 Task: Find connections with filter location Mangai with filter topic #Feminismwith filter profile language German with filter current company Lavazza Group with filter school ADITYA INSTITUTE OF TECHNOLOGY & MANAGEMENT, K.Kothuru, Tekkali - 532201, Srikakulam District, A.P(CC-A5) with filter industry Dance Companies with filter service category Writing with filter keywords title Cab Driver
Action: Mouse moved to (517, 90)
Screenshot: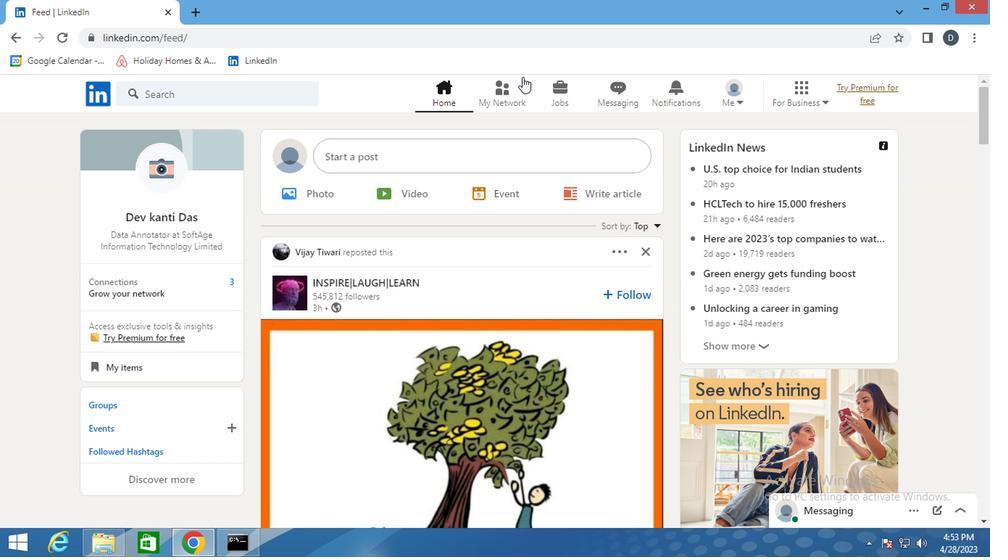 
Action: Mouse pressed left at (517, 90)
Screenshot: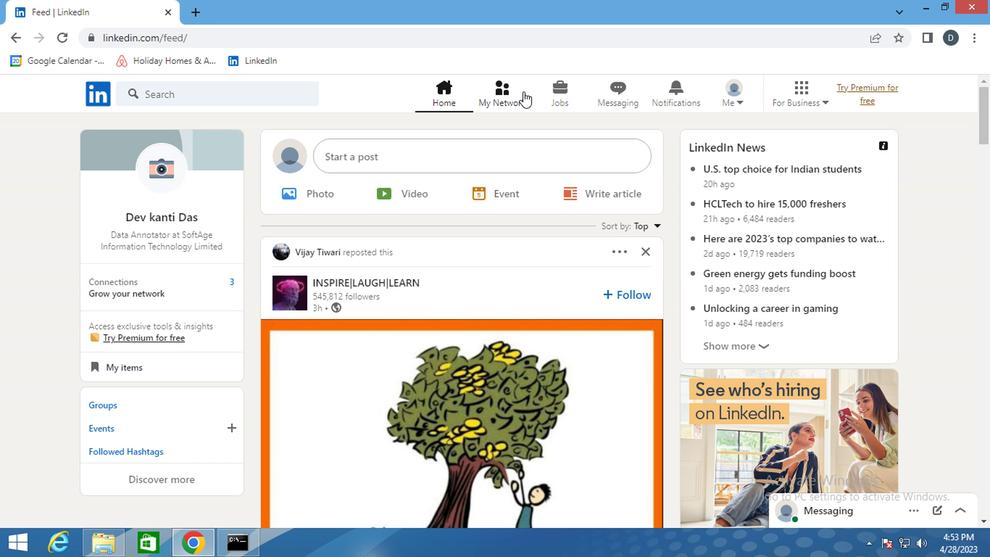 
Action: Mouse moved to (275, 175)
Screenshot: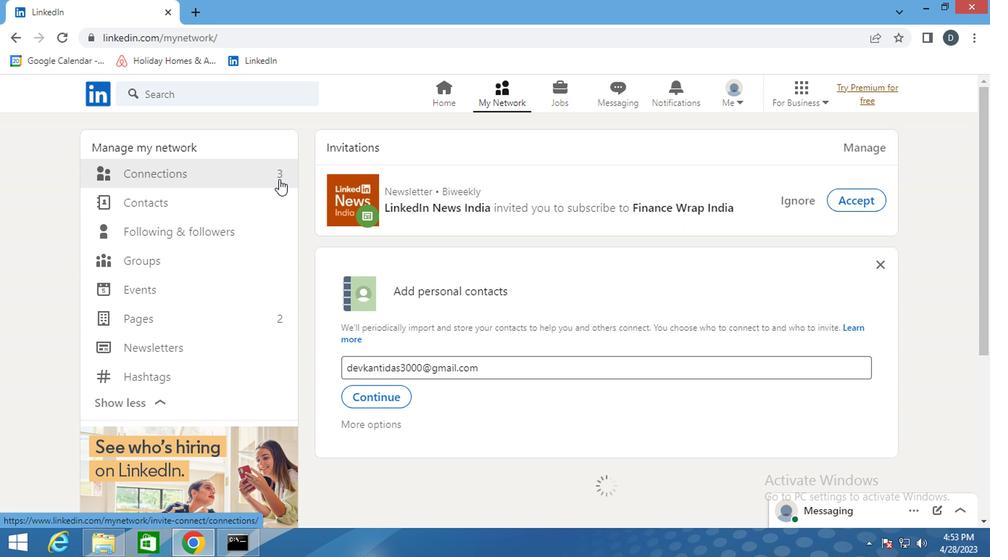 
Action: Mouse pressed left at (275, 175)
Screenshot: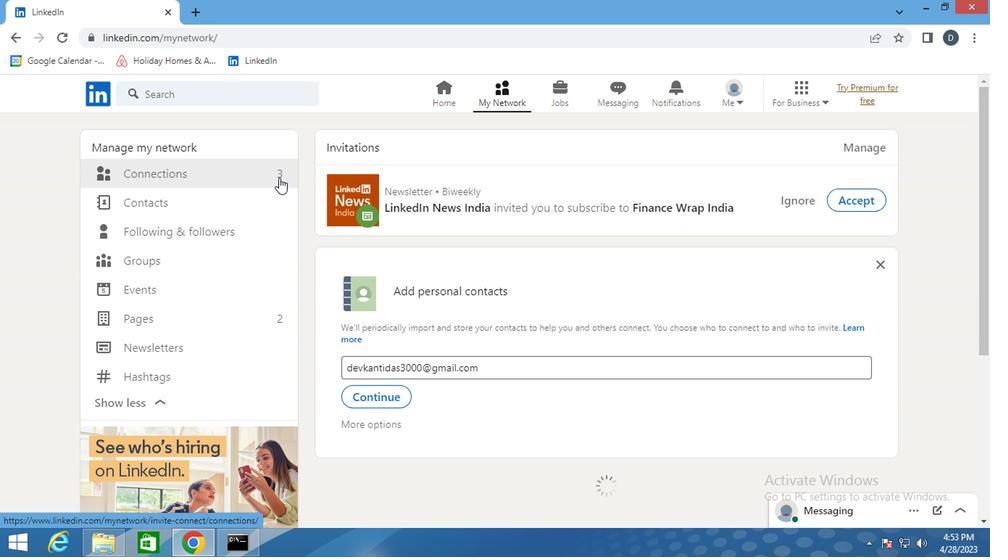 
Action: Mouse moved to (150, 165)
Screenshot: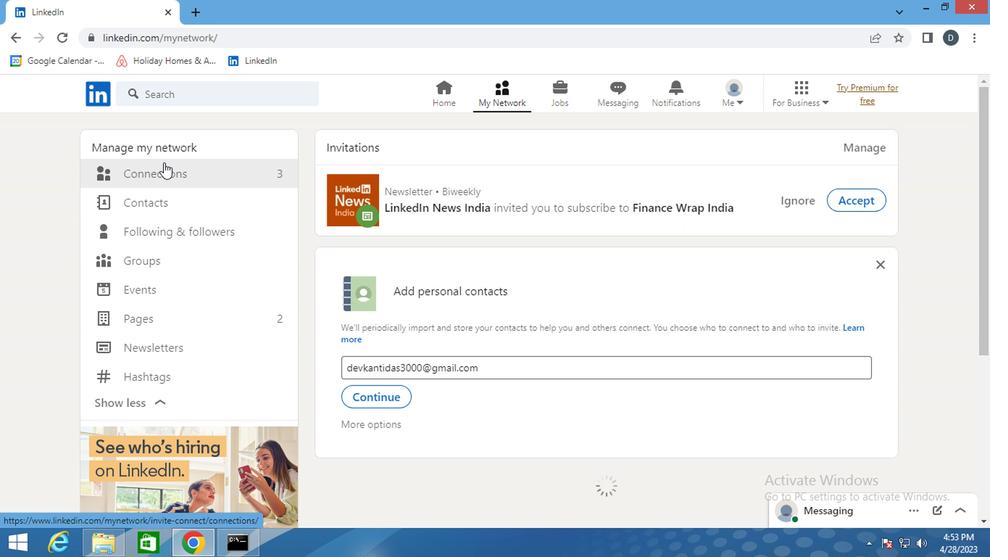 
Action: Mouse pressed left at (150, 165)
Screenshot: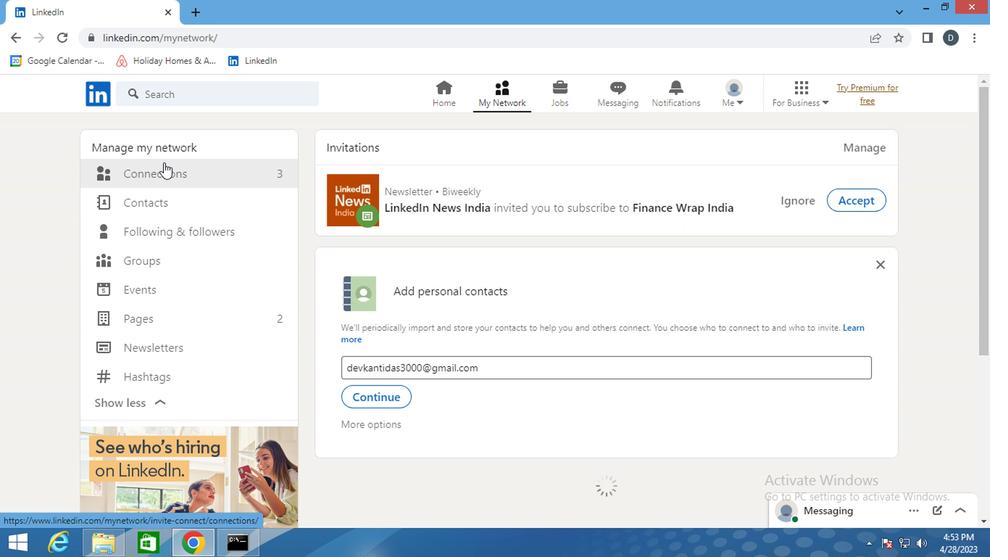 
Action: Mouse moved to (621, 177)
Screenshot: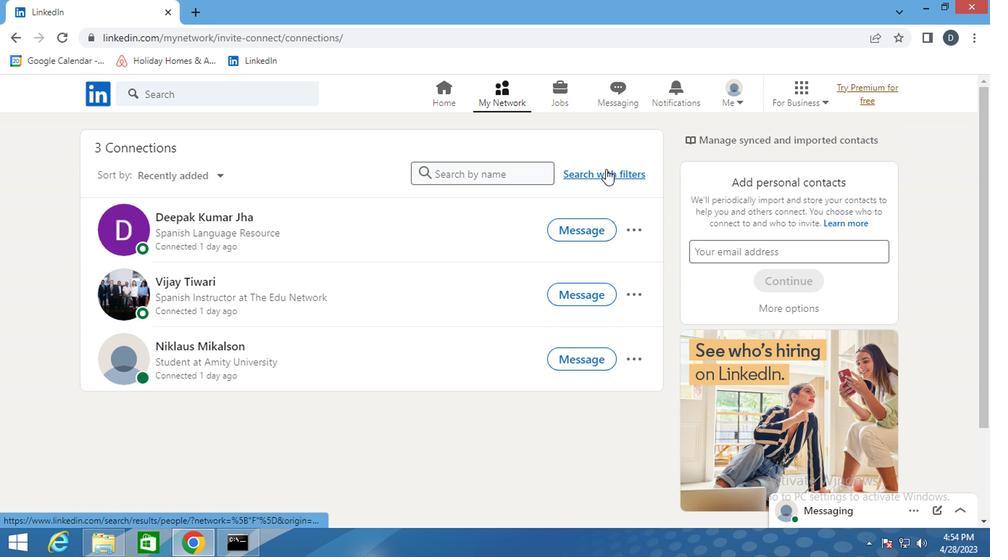 
Action: Mouse pressed left at (621, 177)
Screenshot: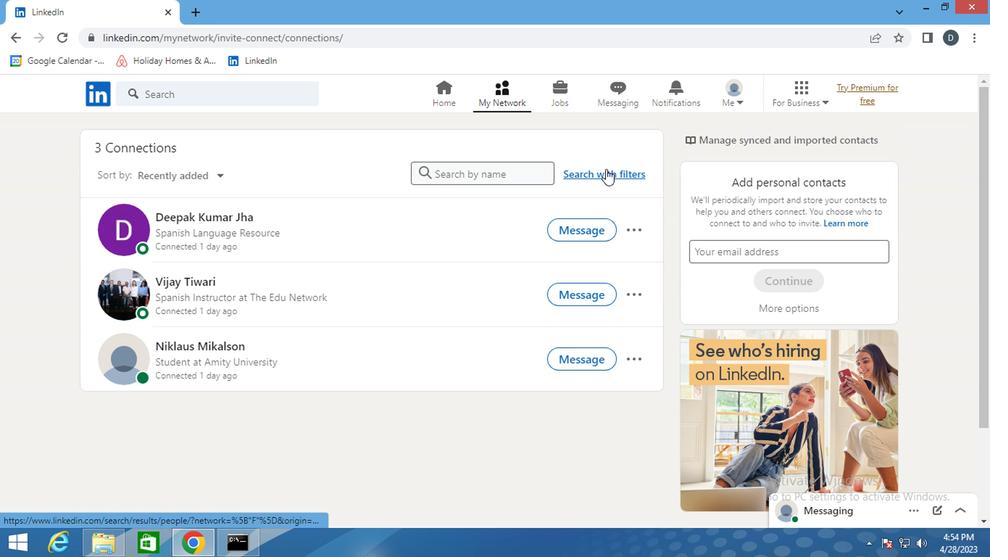
Action: Mouse moved to (537, 131)
Screenshot: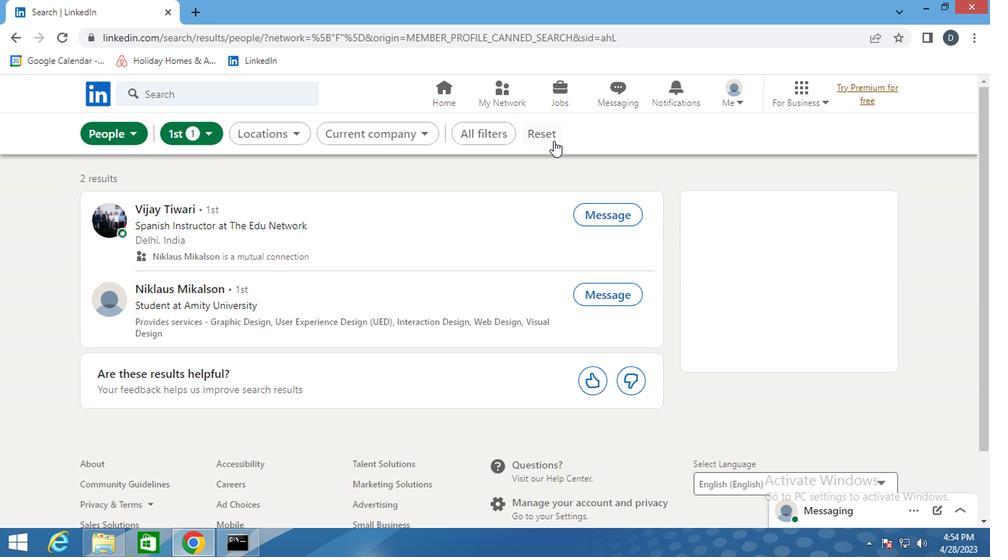 
Action: Mouse pressed left at (537, 131)
Screenshot: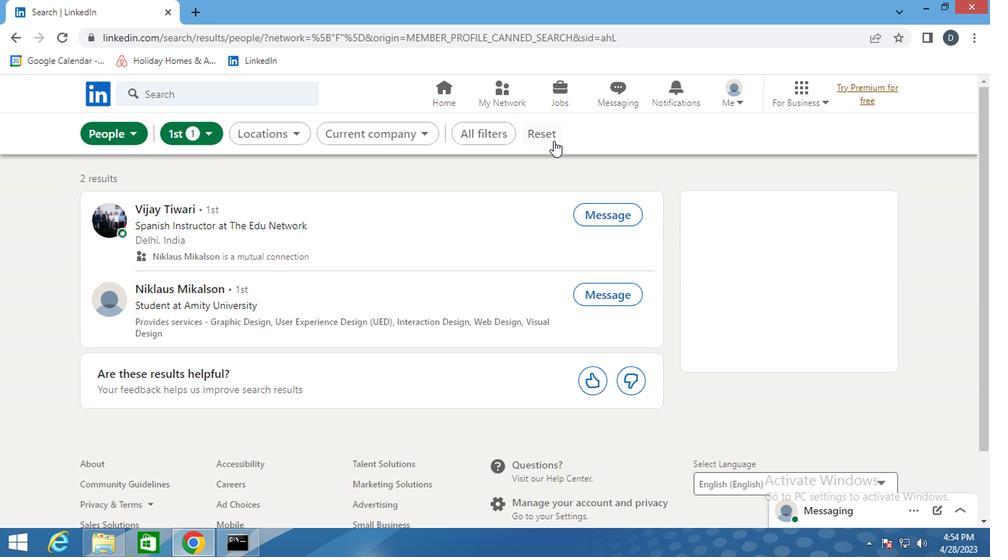 
Action: Mouse moved to (524, 122)
Screenshot: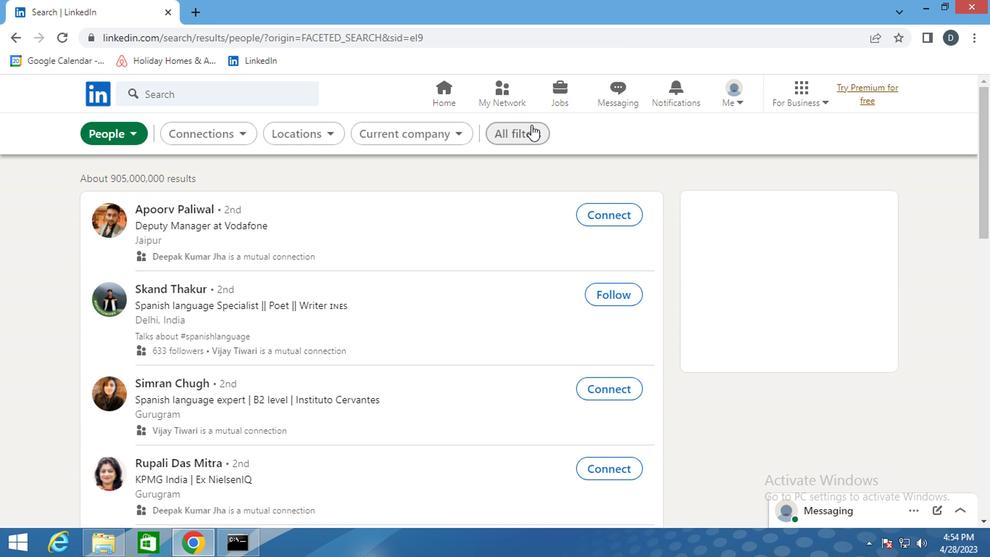 
Action: Mouse pressed left at (524, 122)
Screenshot: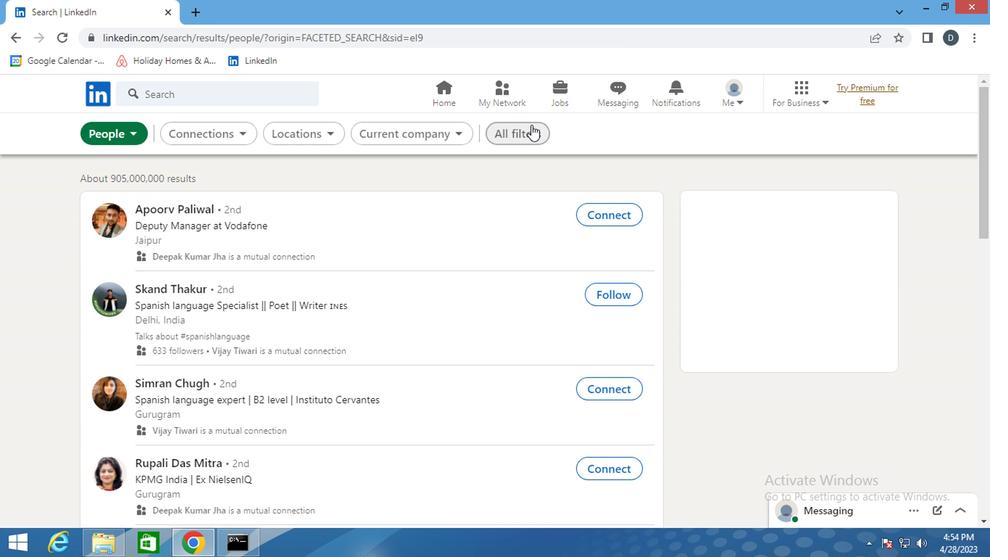 
Action: Mouse moved to (786, 308)
Screenshot: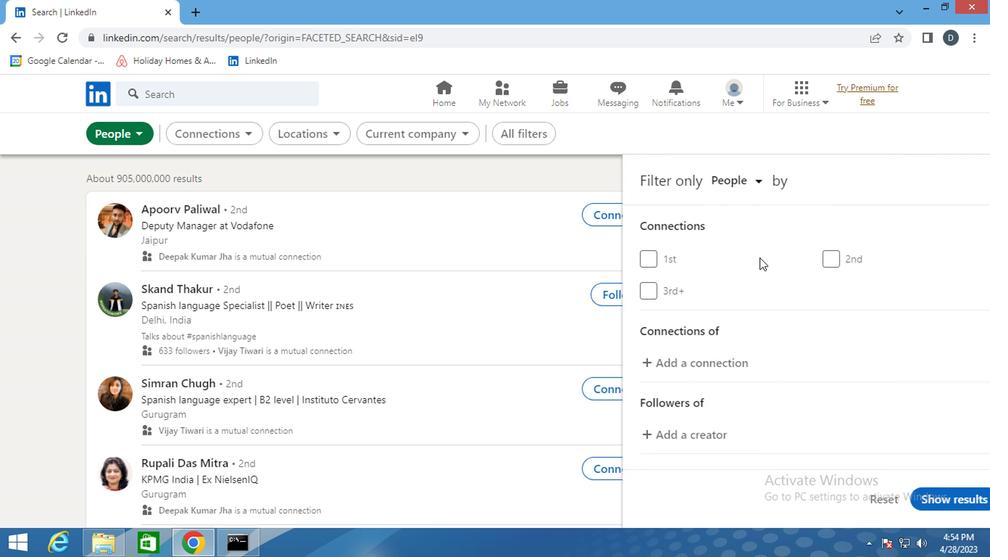 
Action: Mouse scrolled (786, 308) with delta (0, 0)
Screenshot: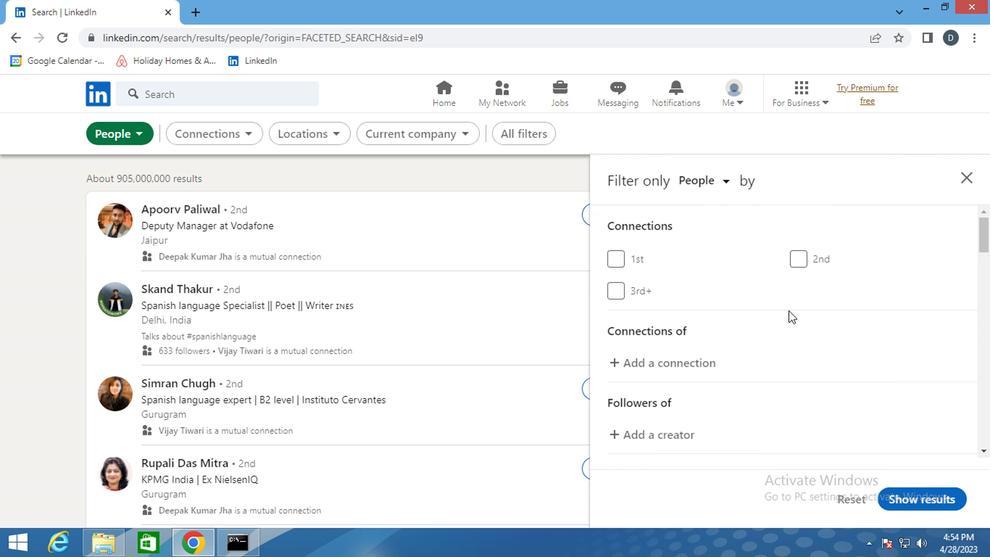 
Action: Mouse moved to (786, 308)
Screenshot: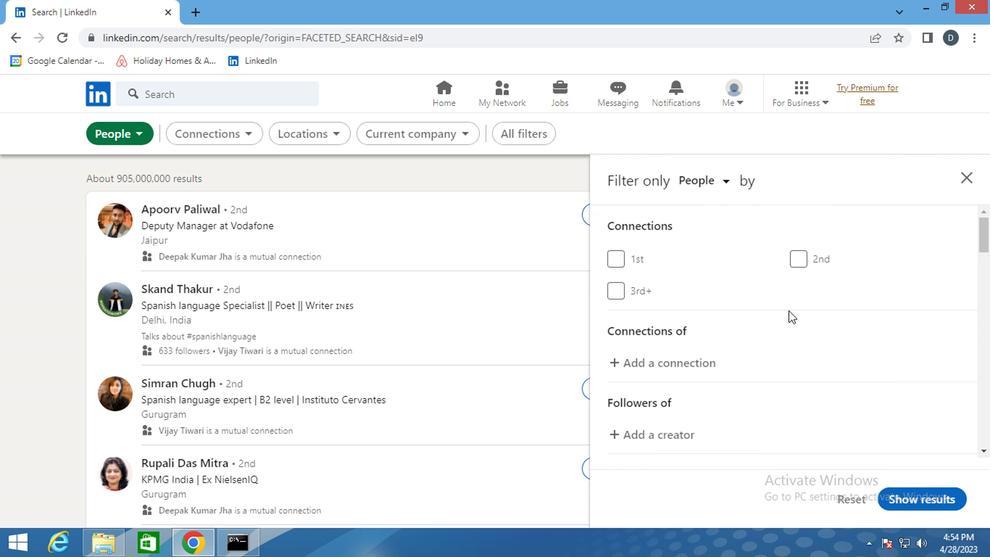 
Action: Mouse scrolled (786, 308) with delta (0, 0)
Screenshot: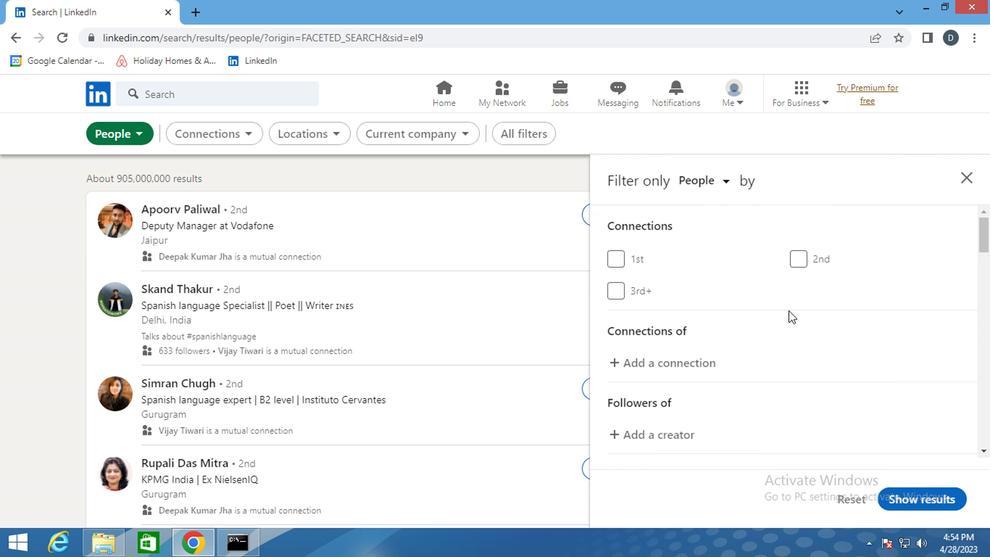 
Action: Mouse moved to (787, 308)
Screenshot: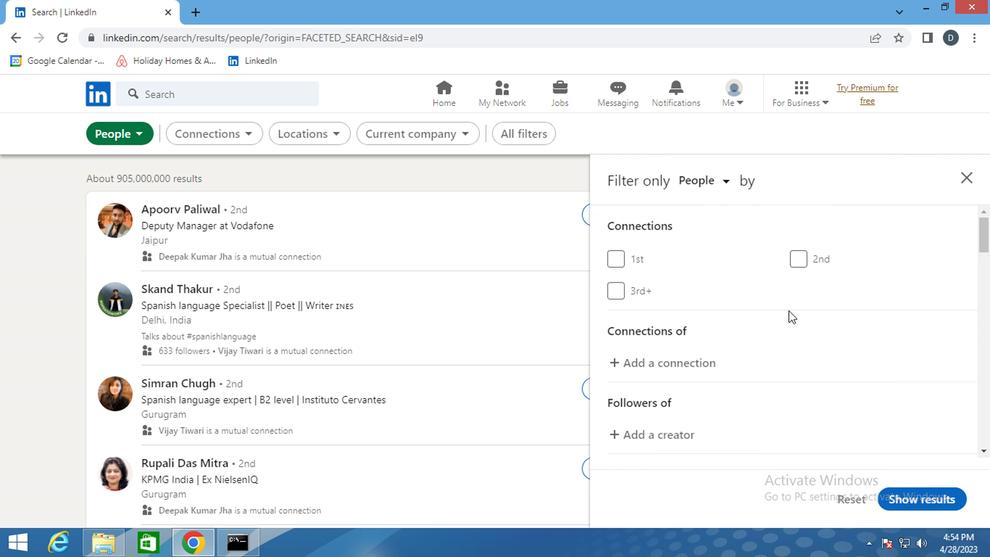 
Action: Mouse scrolled (787, 308) with delta (0, 0)
Screenshot: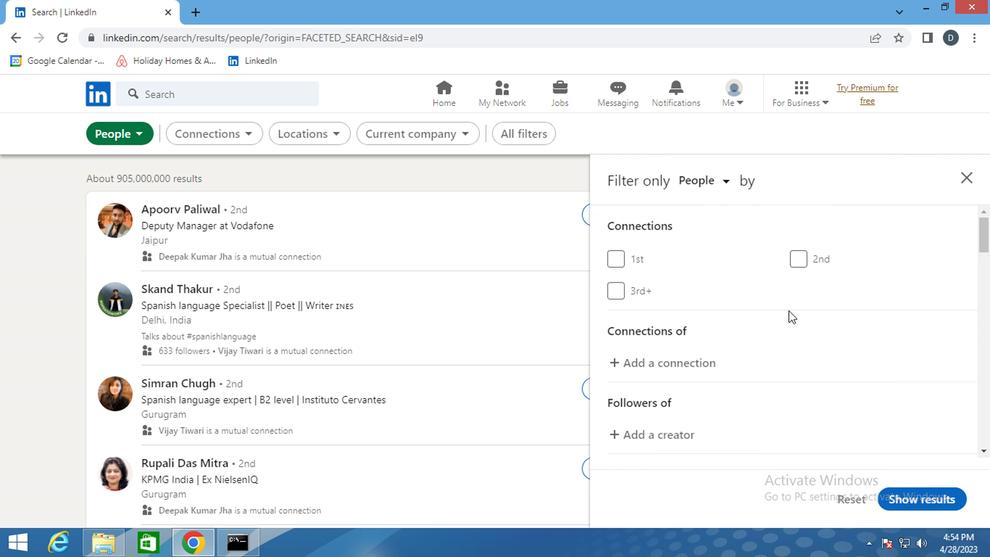 
Action: Mouse moved to (788, 309)
Screenshot: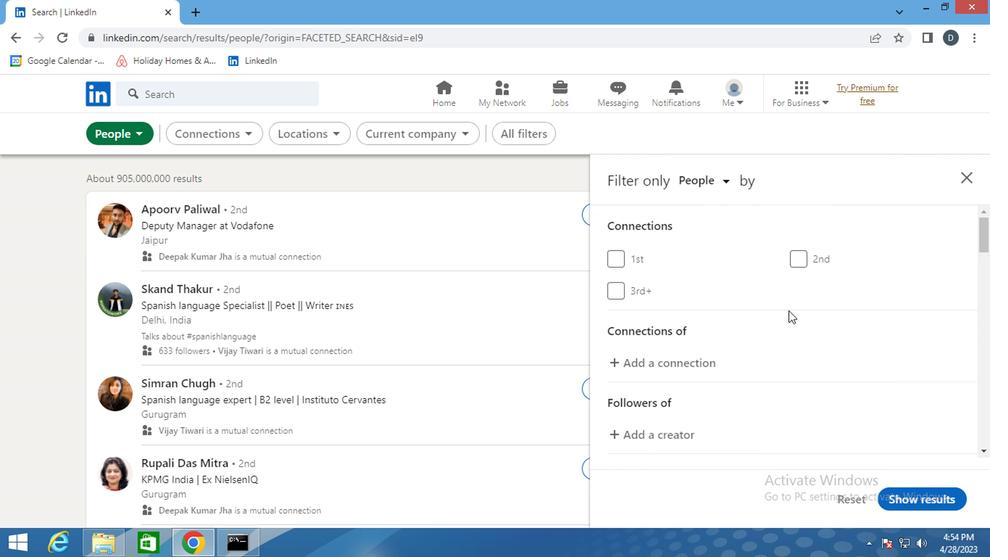 
Action: Mouse scrolled (788, 308) with delta (0, 0)
Screenshot: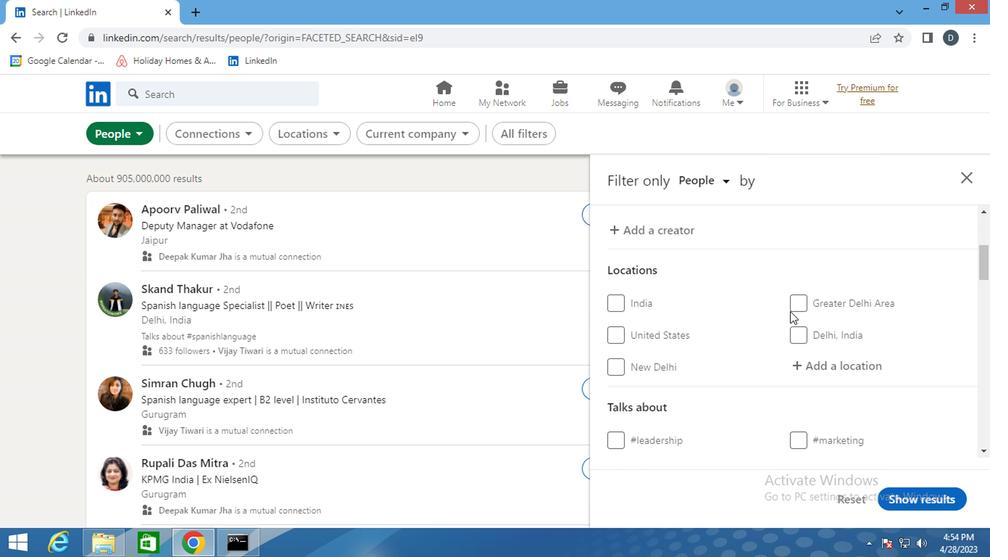 
Action: Mouse moved to (829, 289)
Screenshot: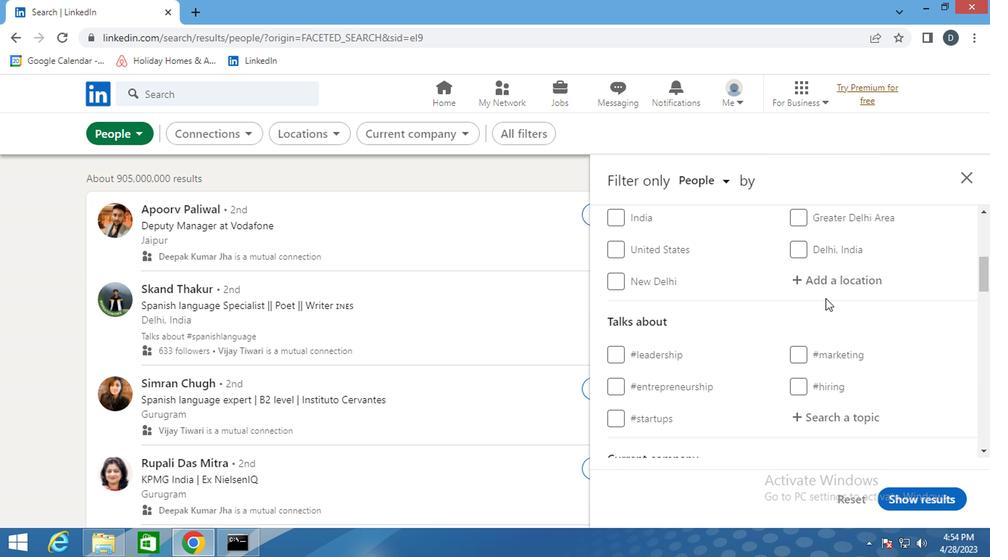 
Action: Mouse pressed left at (829, 289)
Screenshot: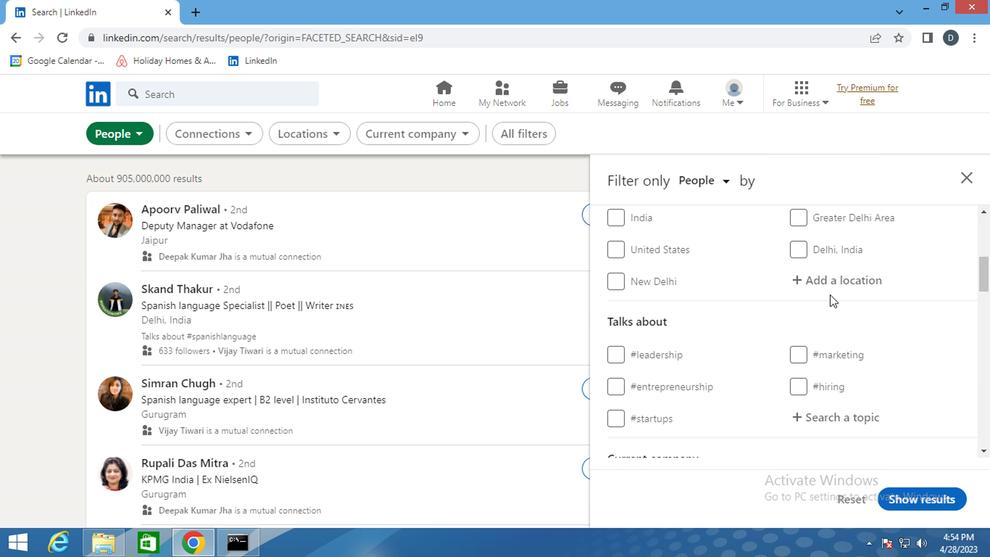 
Action: Mouse moved to (838, 283)
Screenshot: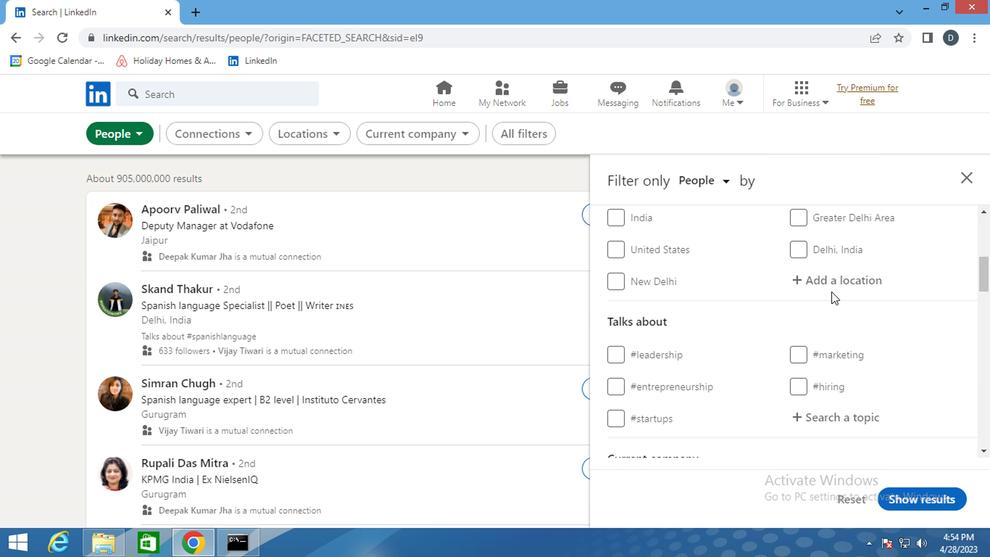 
Action: Mouse pressed left at (838, 283)
Screenshot: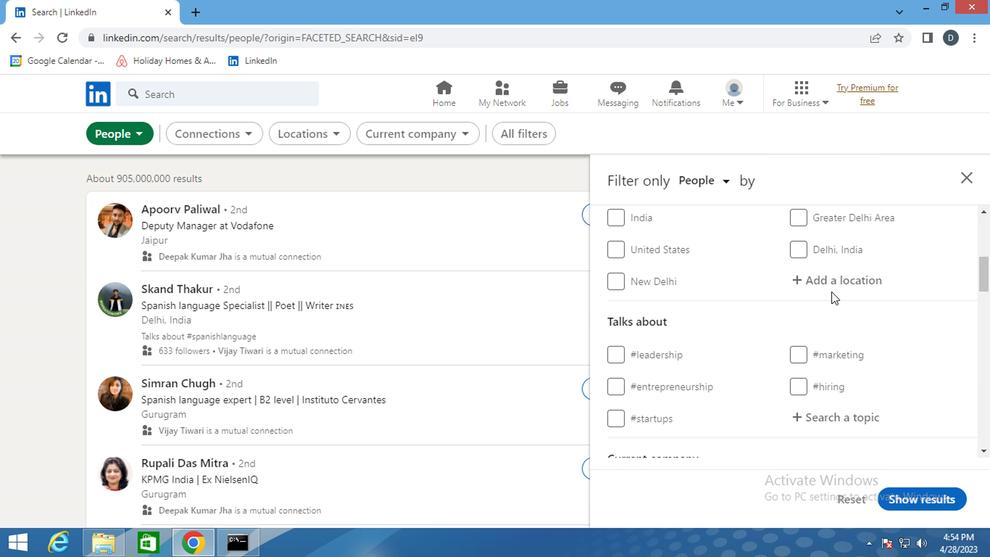 
Action: Key pressed <Key.shift_r>Mangai<Key.enter>
Screenshot: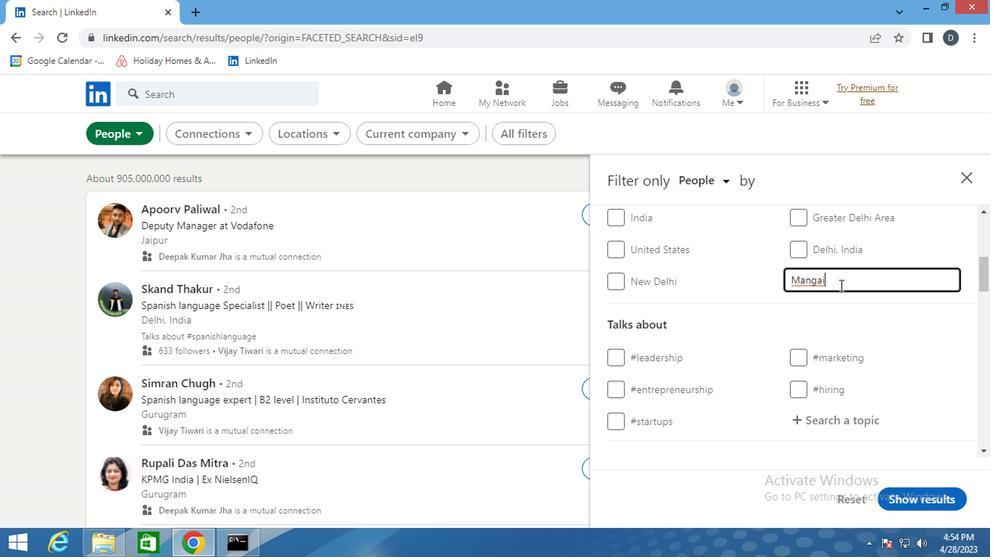 
Action: Mouse moved to (838, 282)
Screenshot: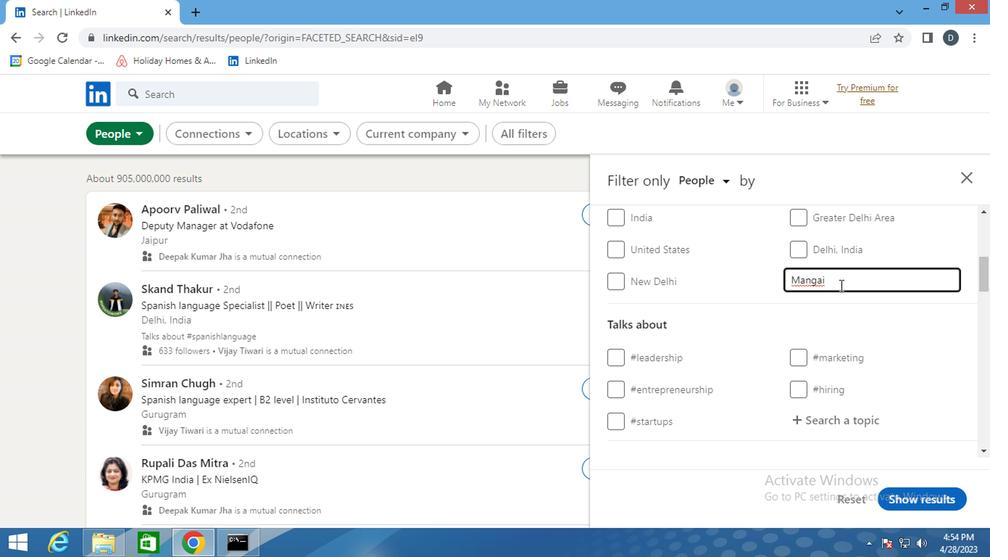 
Action: Mouse scrolled (838, 281) with delta (0, -1)
Screenshot: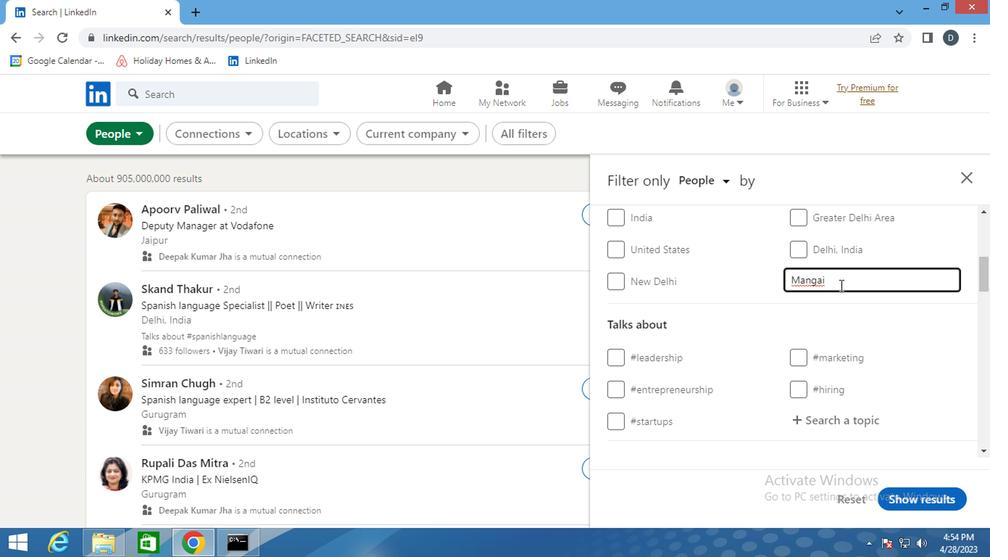 
Action: Mouse scrolled (838, 281) with delta (0, -1)
Screenshot: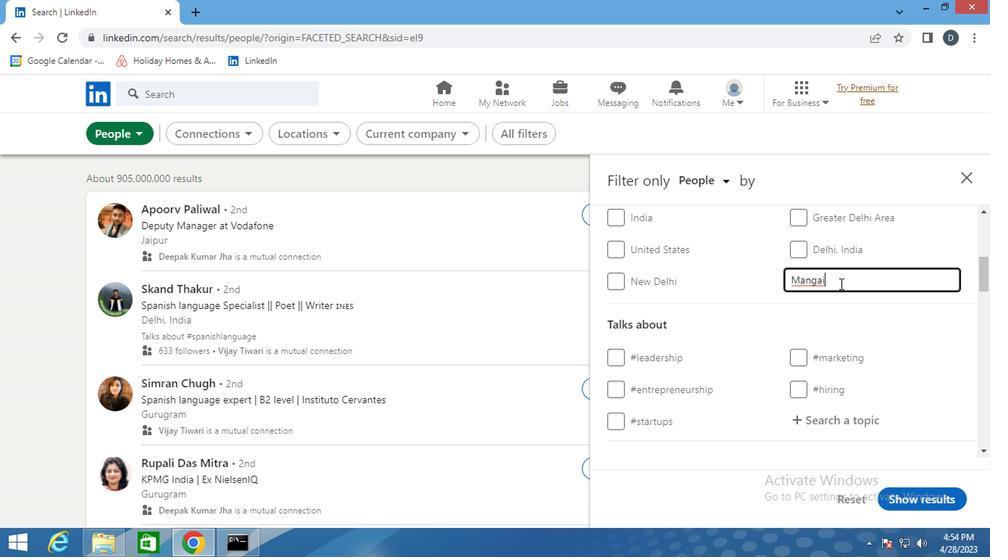 
Action: Mouse moved to (825, 279)
Screenshot: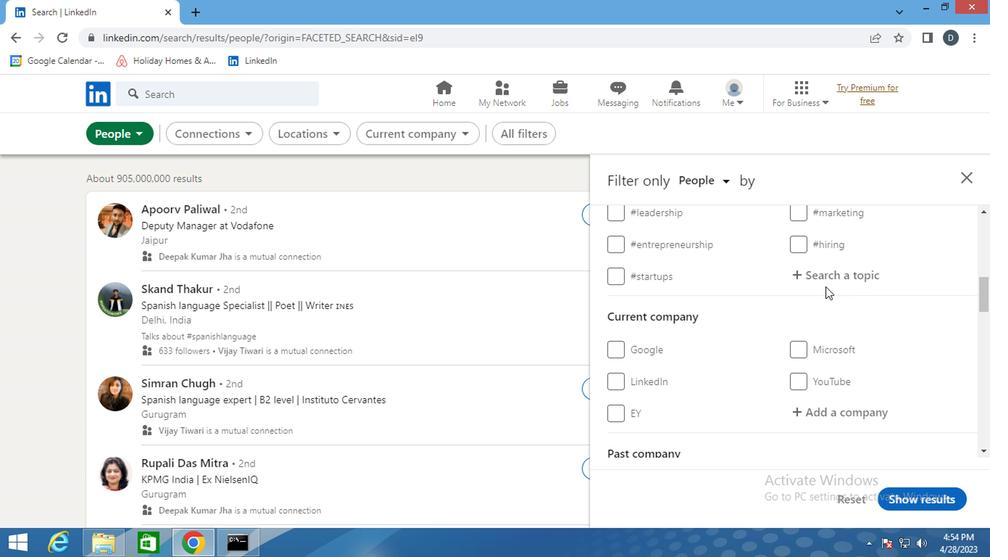 
Action: Mouse pressed left at (825, 279)
Screenshot: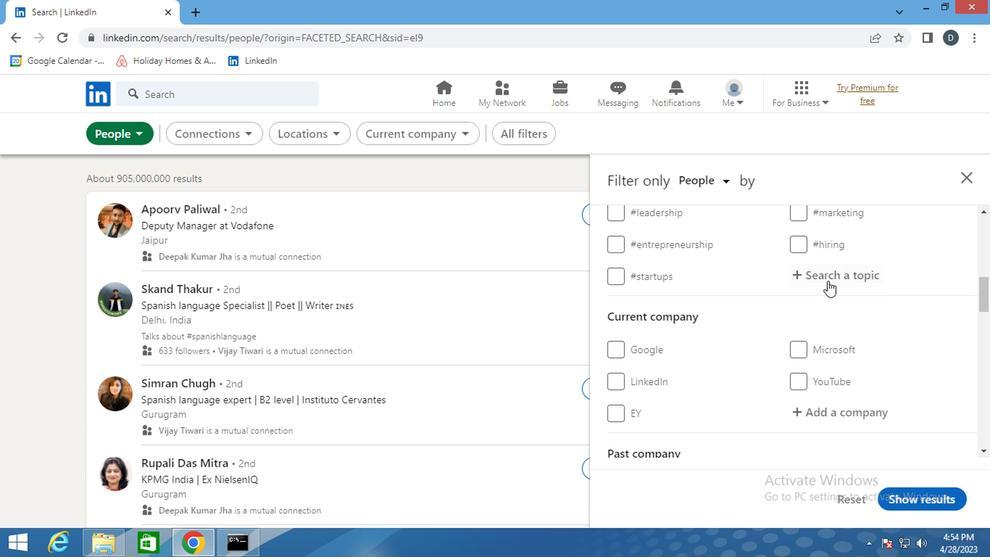 
Action: Key pressed <Key.shift><Key.shift>#<Key.shift>FEMINISM
Screenshot: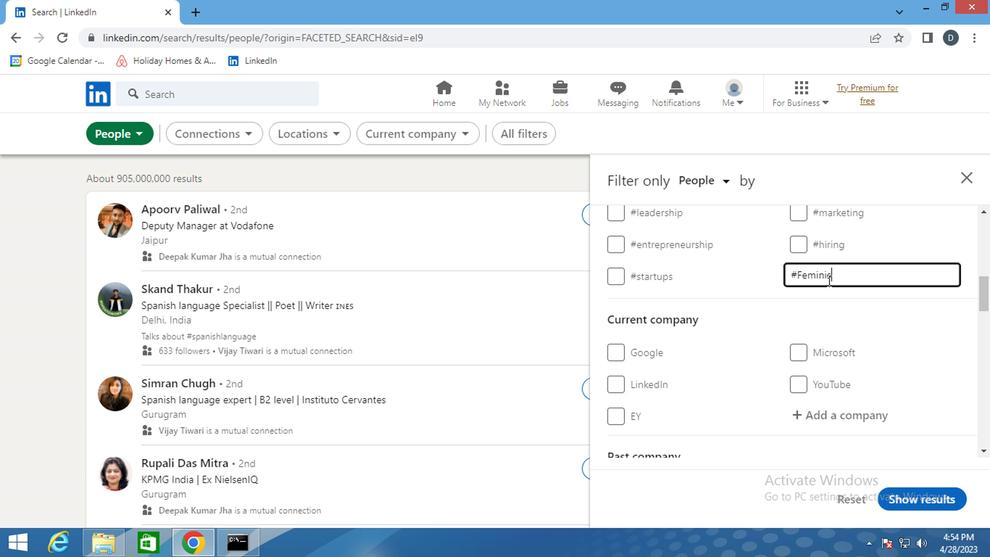 
Action: Mouse scrolled (825, 278) with delta (0, 0)
Screenshot: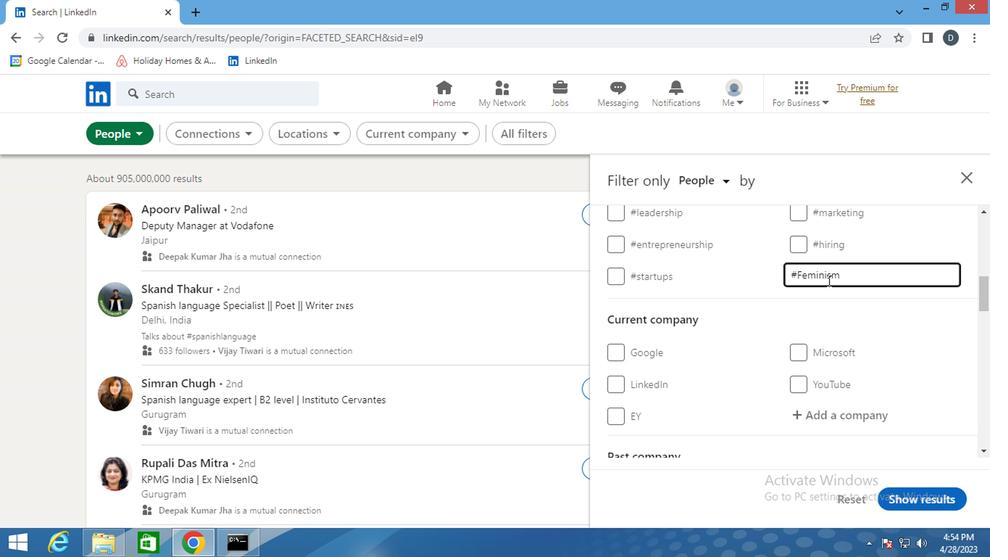 
Action: Mouse scrolled (825, 278) with delta (0, 0)
Screenshot: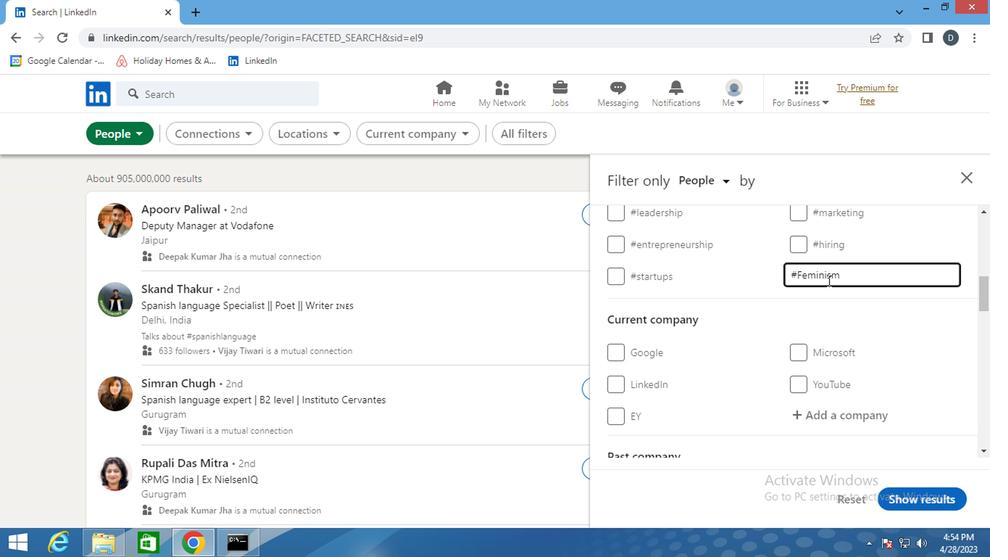 
Action: Mouse scrolled (825, 278) with delta (0, 0)
Screenshot: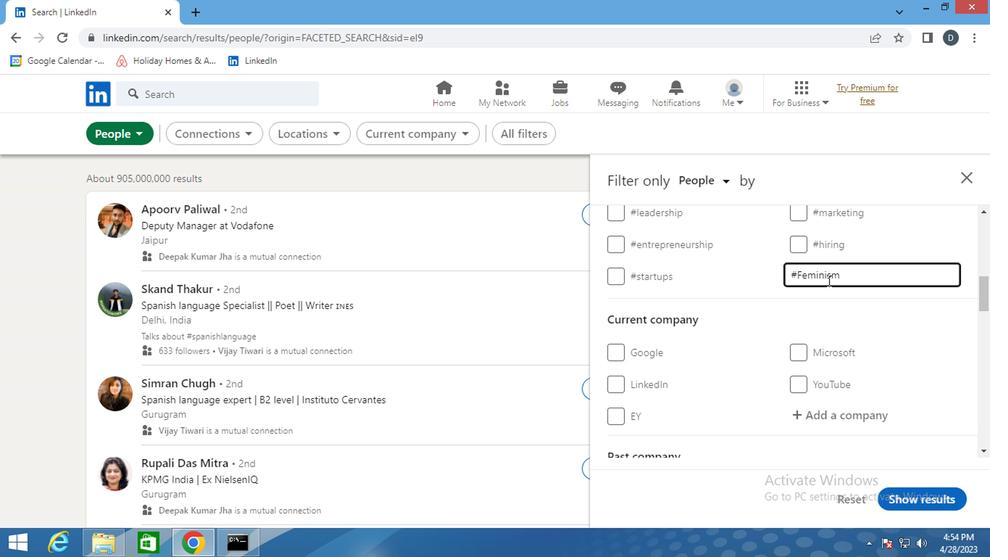 
Action: Mouse scrolled (825, 278) with delta (0, 0)
Screenshot: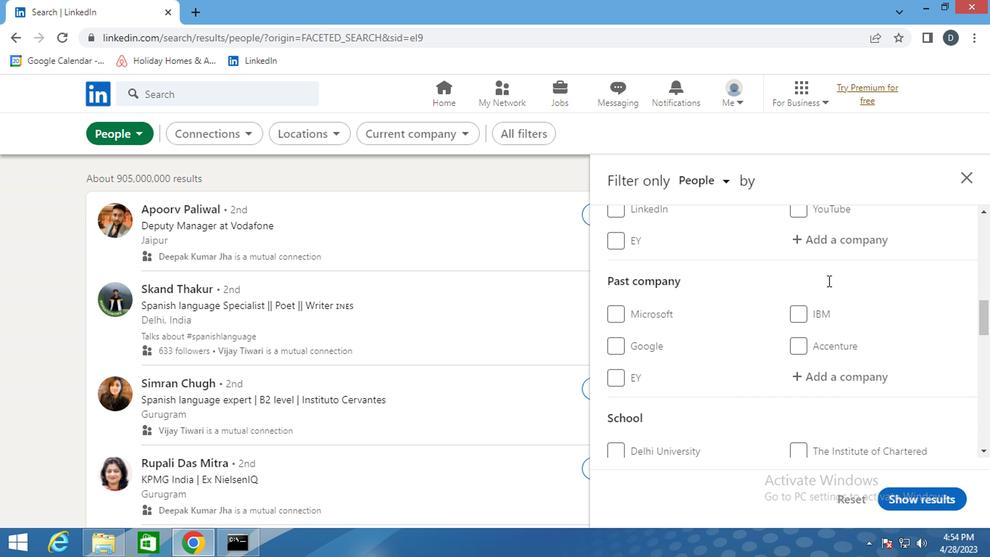 
Action: Mouse scrolled (825, 278) with delta (0, 0)
Screenshot: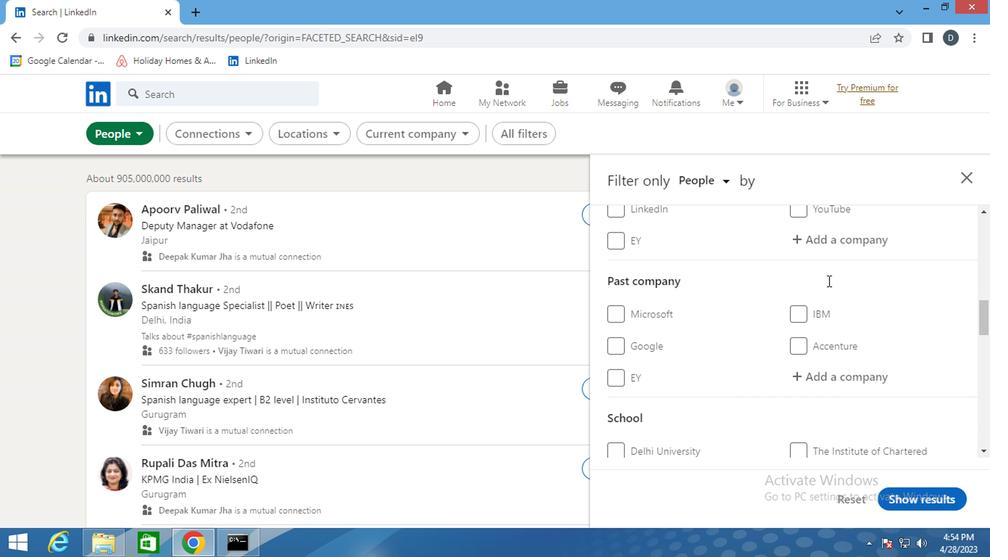 
Action: Mouse moved to (827, 290)
Screenshot: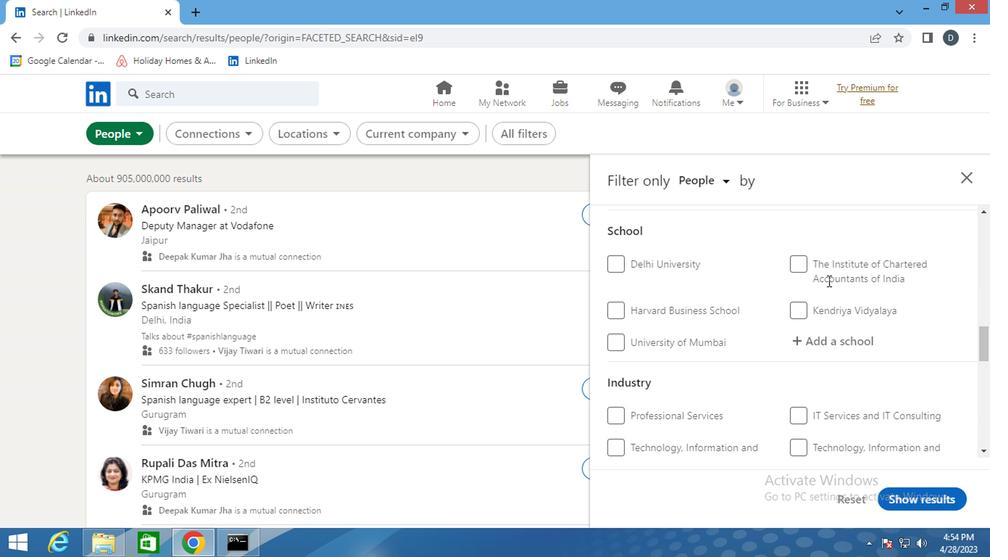 
Action: Mouse scrolled (827, 289) with delta (0, -1)
Screenshot: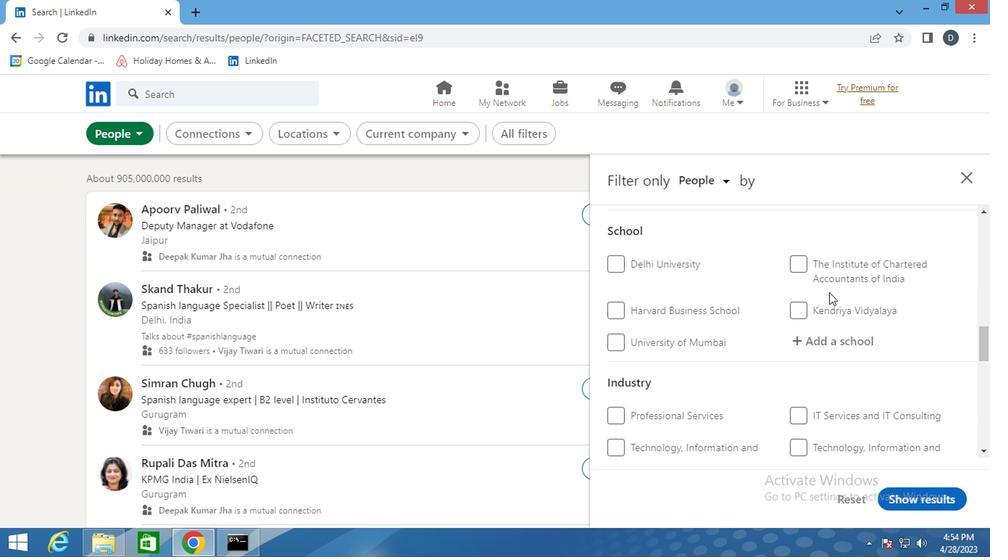 
Action: Mouse scrolled (827, 289) with delta (0, -1)
Screenshot: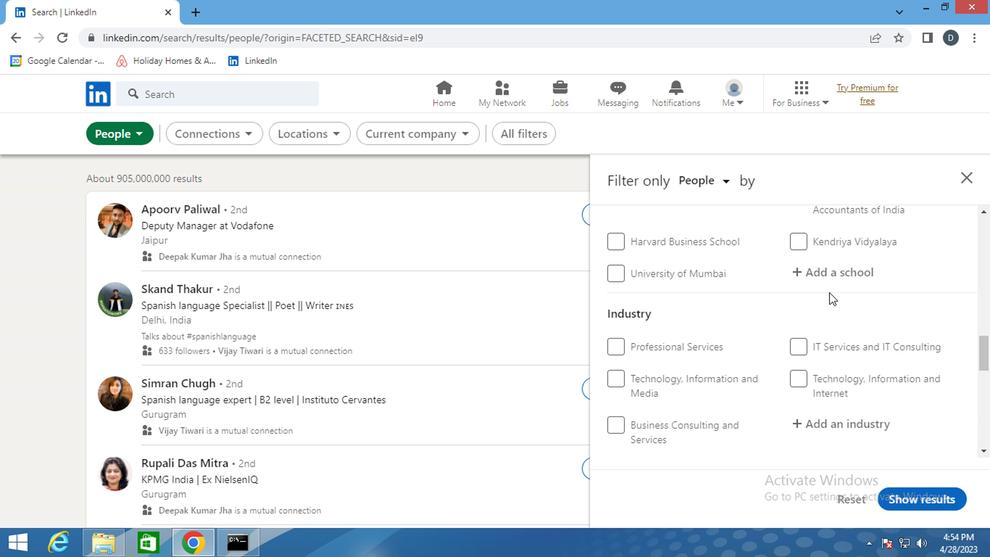 
Action: Mouse scrolled (827, 289) with delta (0, -1)
Screenshot: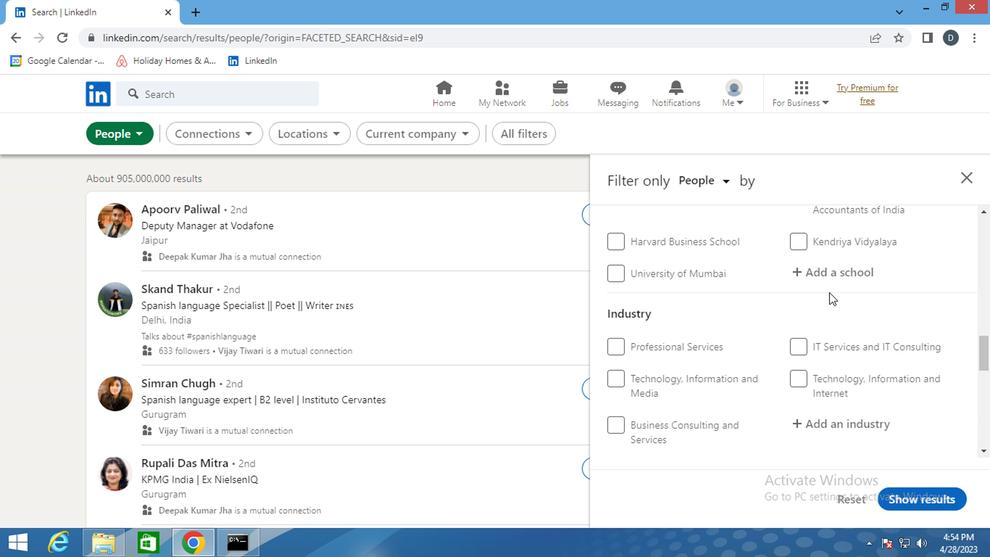 
Action: Mouse scrolled (827, 289) with delta (0, -1)
Screenshot: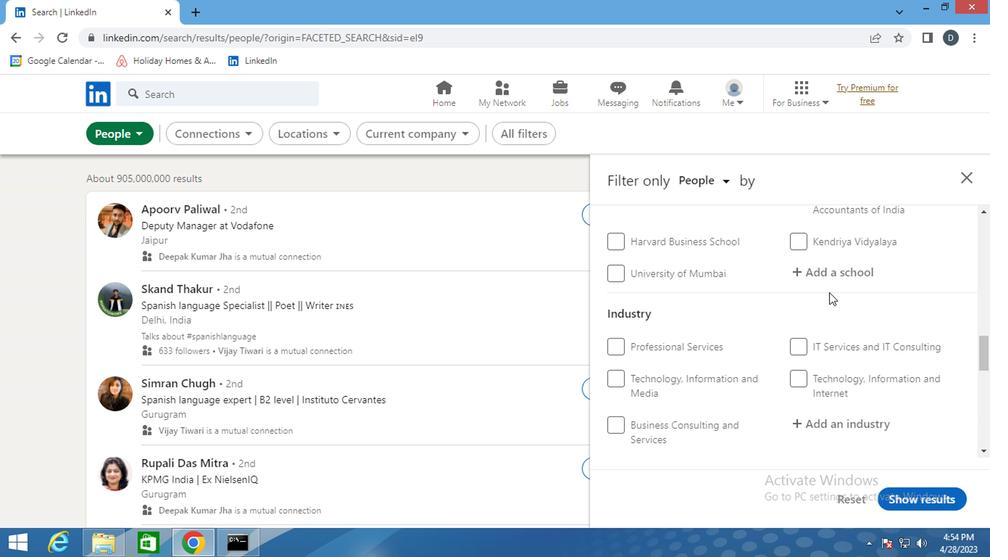 
Action: Mouse scrolled (827, 289) with delta (0, -1)
Screenshot: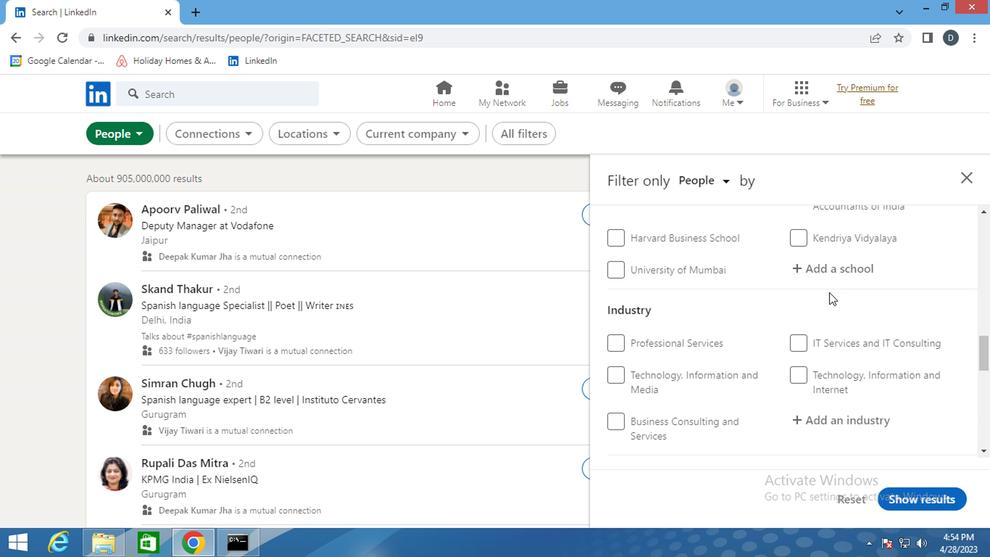 
Action: Mouse moved to (799, 305)
Screenshot: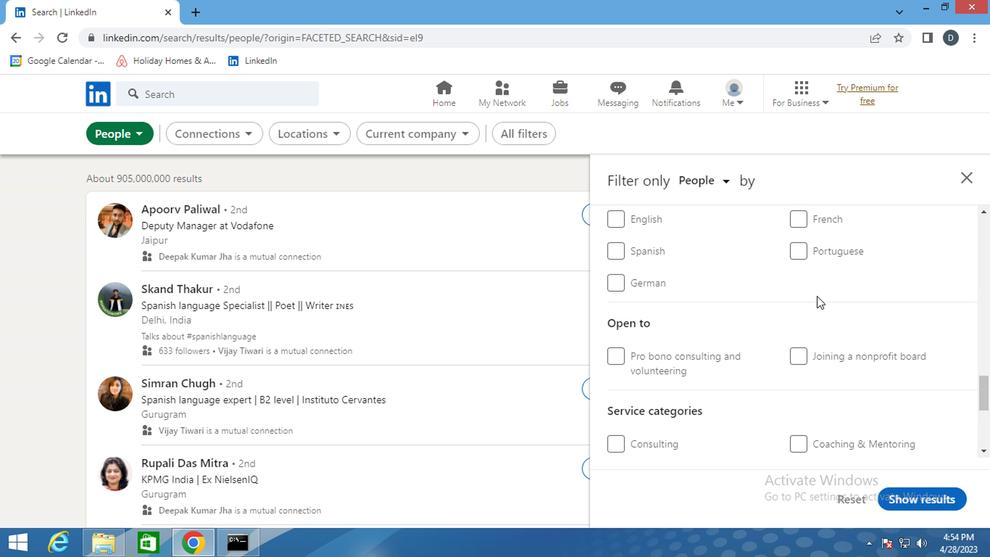 
Action: Mouse scrolled (799, 305) with delta (0, 0)
Screenshot: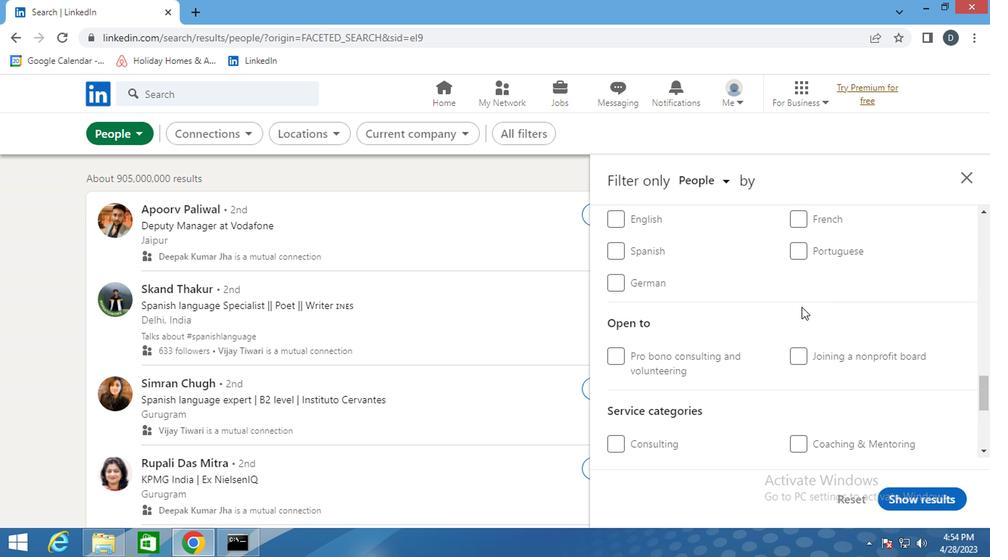 
Action: Mouse moved to (638, 354)
Screenshot: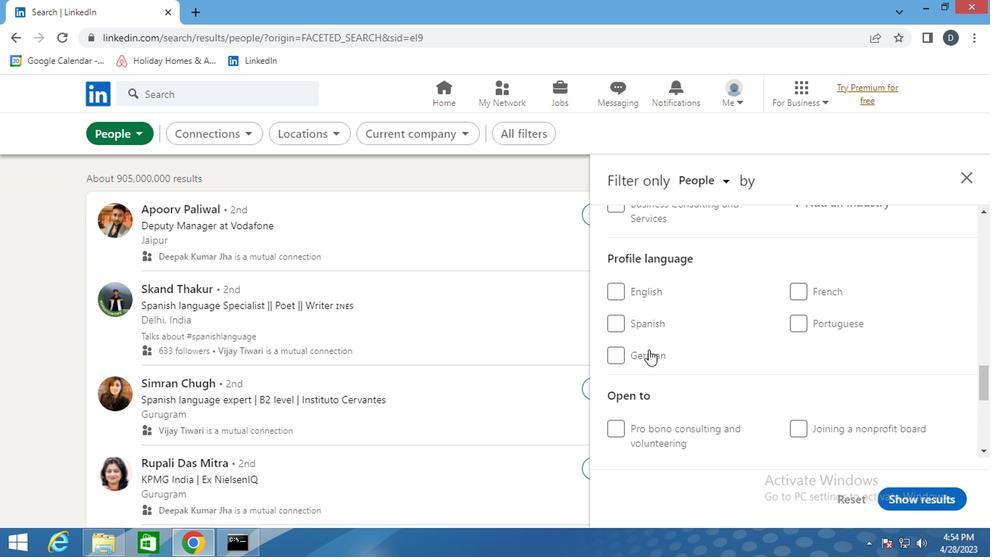 
Action: Mouse pressed left at (638, 354)
Screenshot: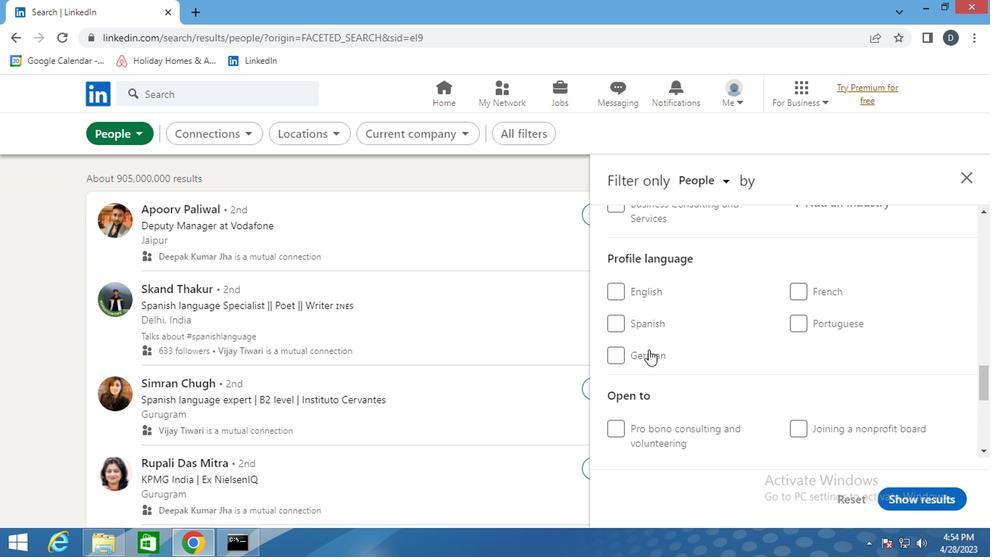 
Action: Mouse moved to (779, 358)
Screenshot: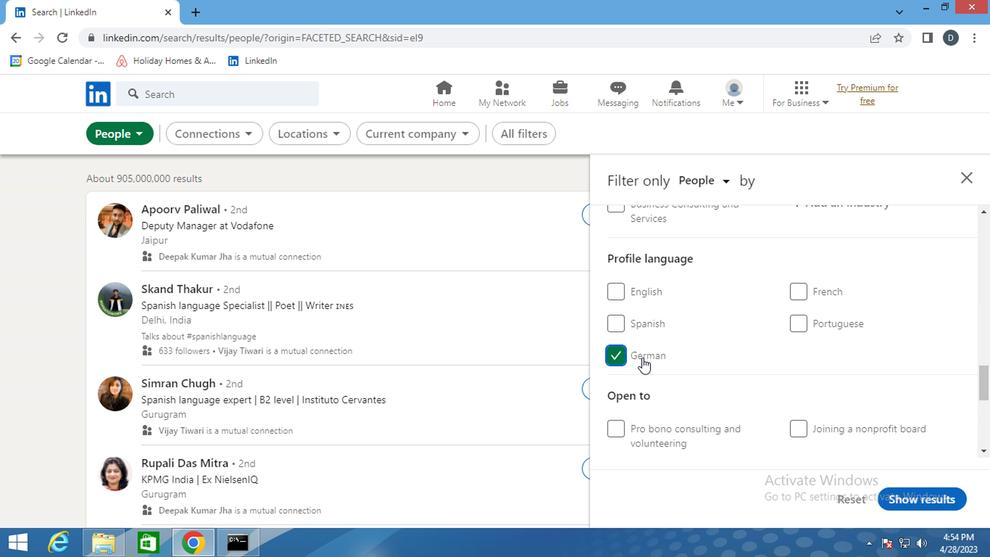 
Action: Mouse scrolled (779, 359) with delta (0, 0)
Screenshot: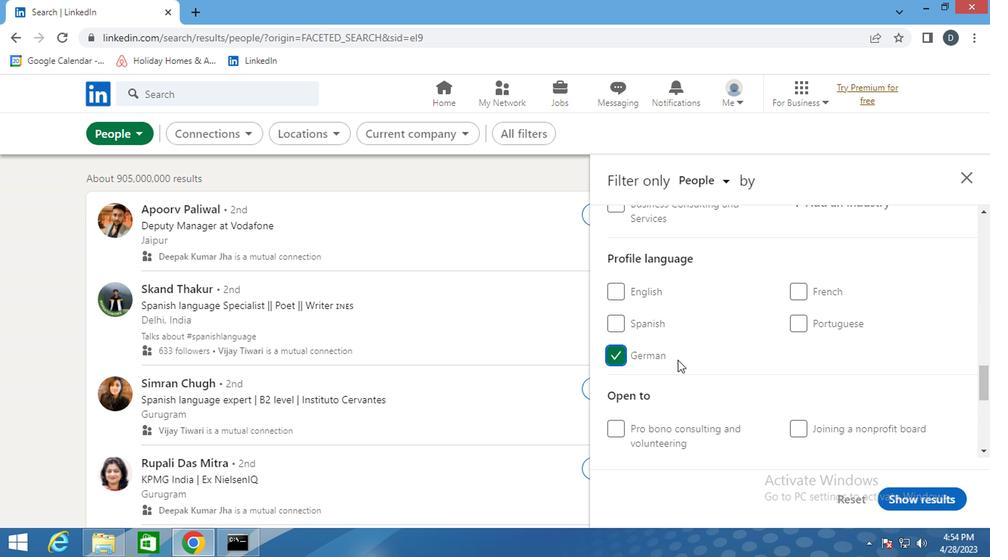 
Action: Mouse scrolled (779, 359) with delta (0, 0)
Screenshot: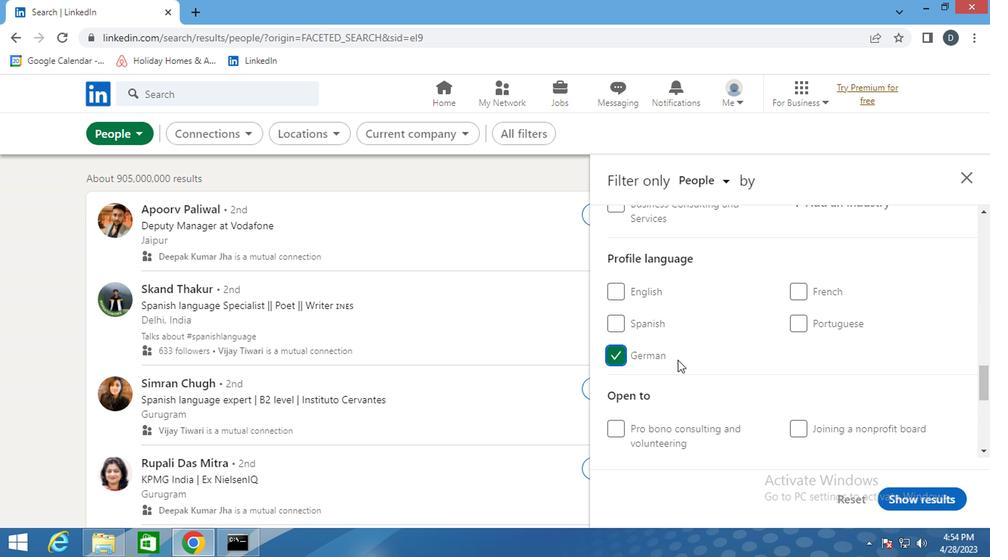 
Action: Mouse scrolled (779, 359) with delta (0, 0)
Screenshot: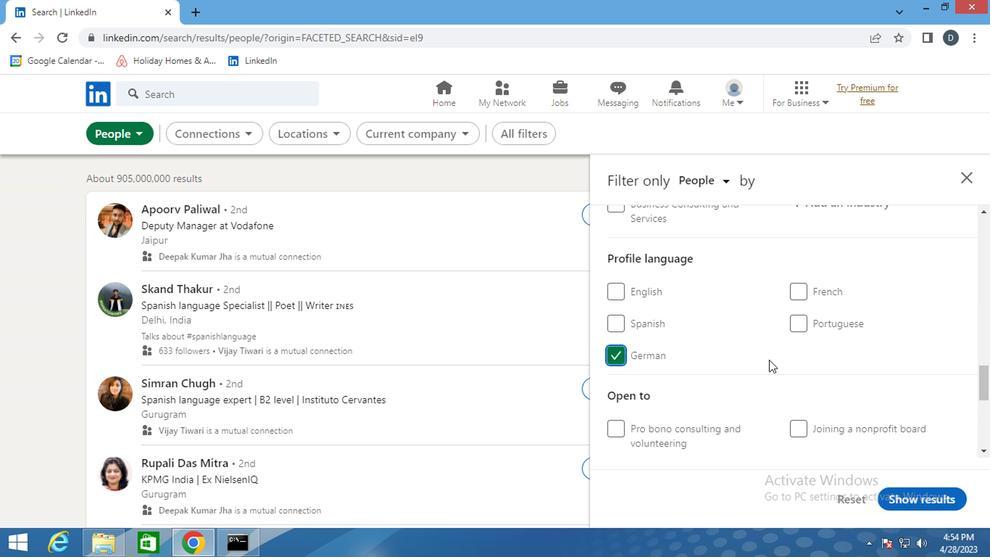 
Action: Mouse scrolled (779, 359) with delta (0, 0)
Screenshot: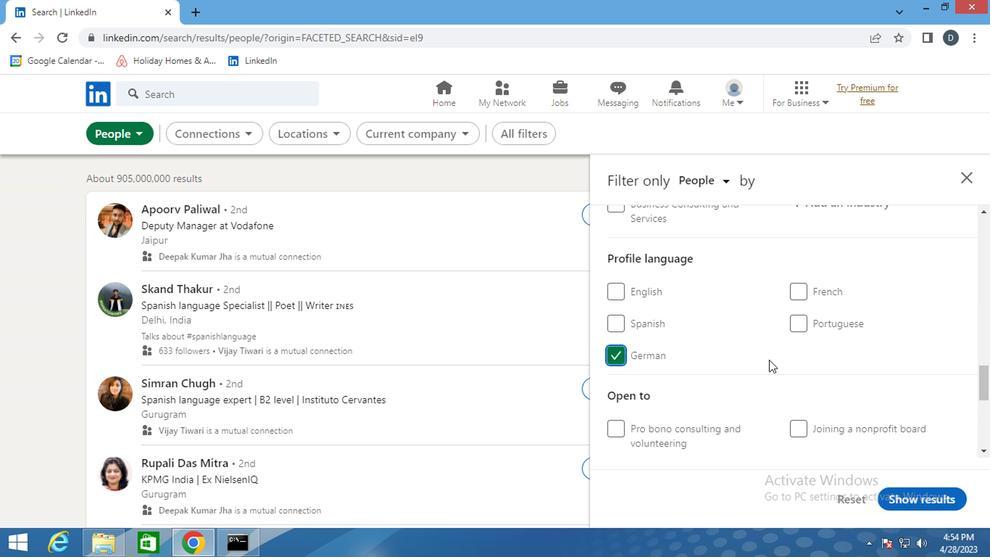 
Action: Mouse scrolled (779, 359) with delta (0, 0)
Screenshot: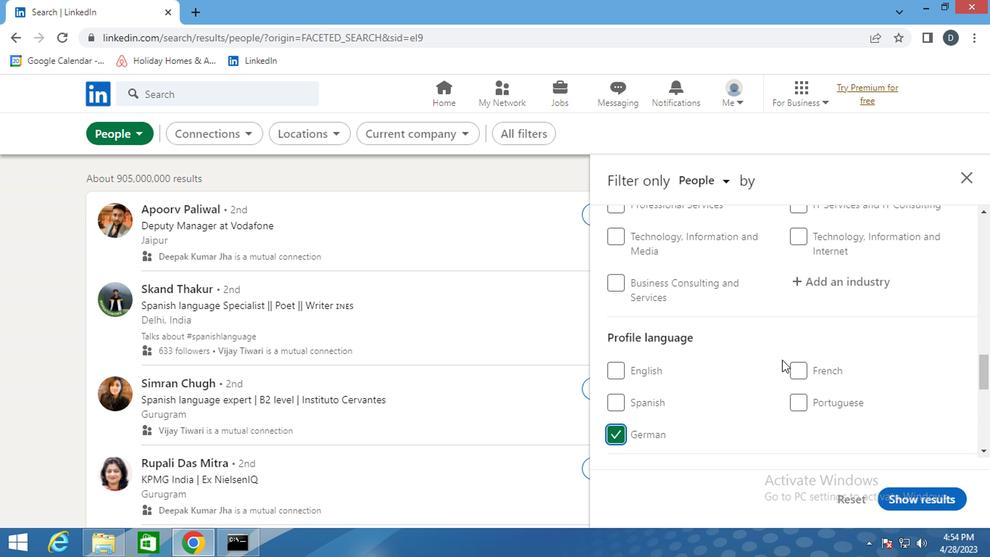 
Action: Mouse scrolled (779, 359) with delta (0, 0)
Screenshot: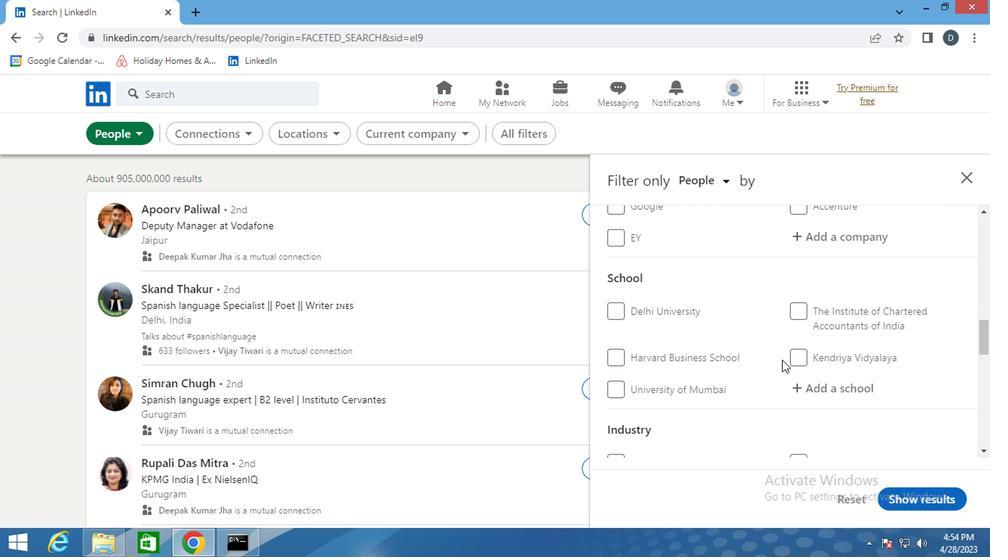 
Action: Mouse moved to (779, 358)
Screenshot: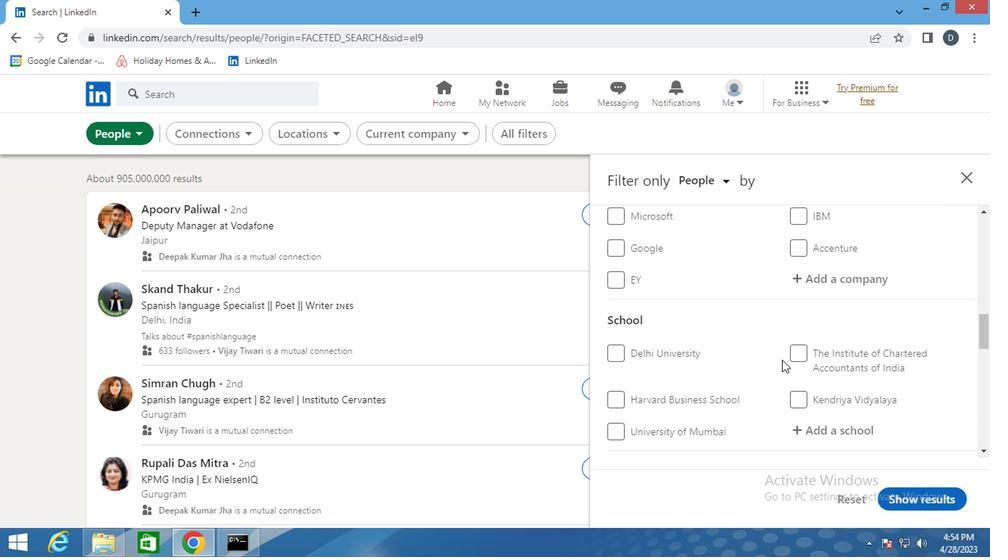 
Action: Mouse scrolled (779, 359) with delta (0, 0)
Screenshot: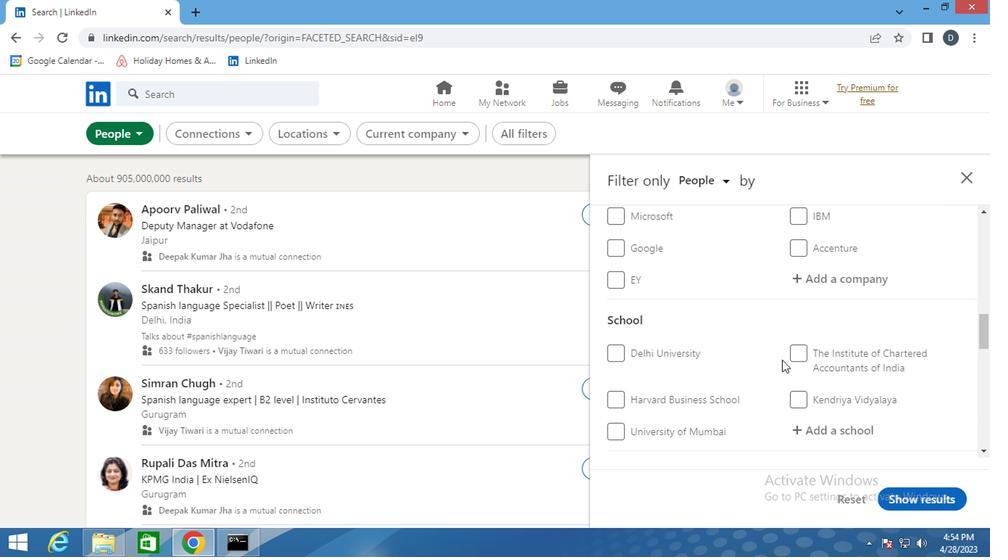 
Action: Mouse moved to (790, 356)
Screenshot: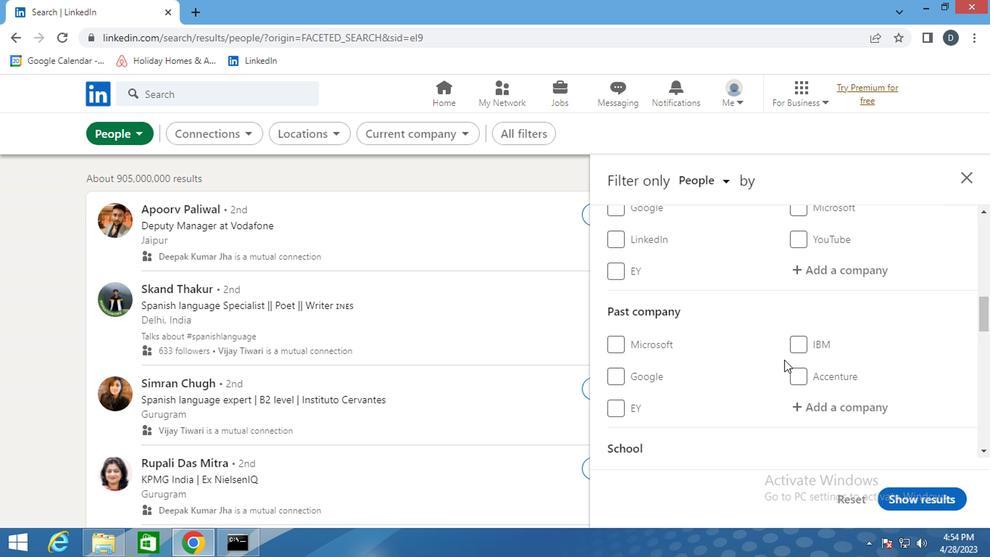 
Action: Mouse scrolled (790, 356) with delta (0, 0)
Screenshot: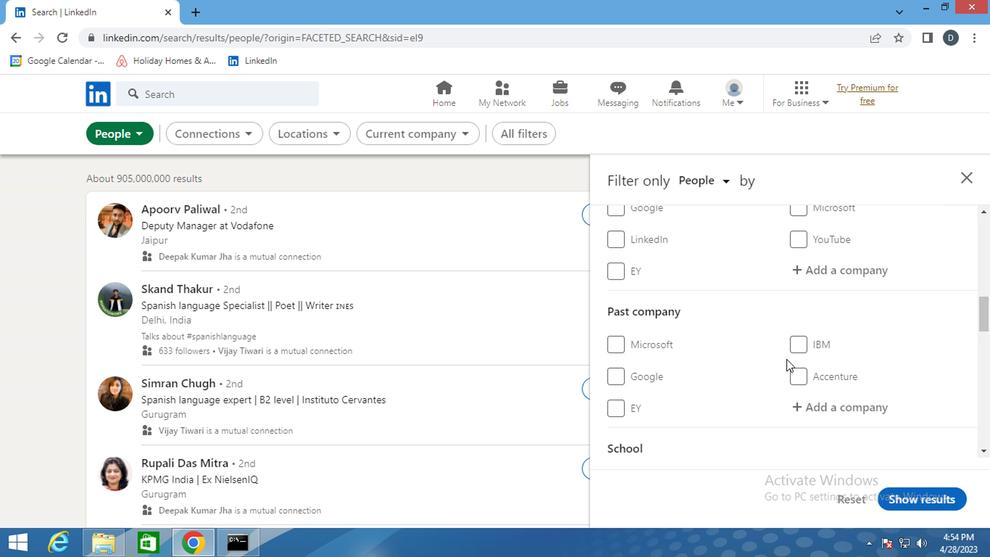 
Action: Mouse moved to (864, 327)
Screenshot: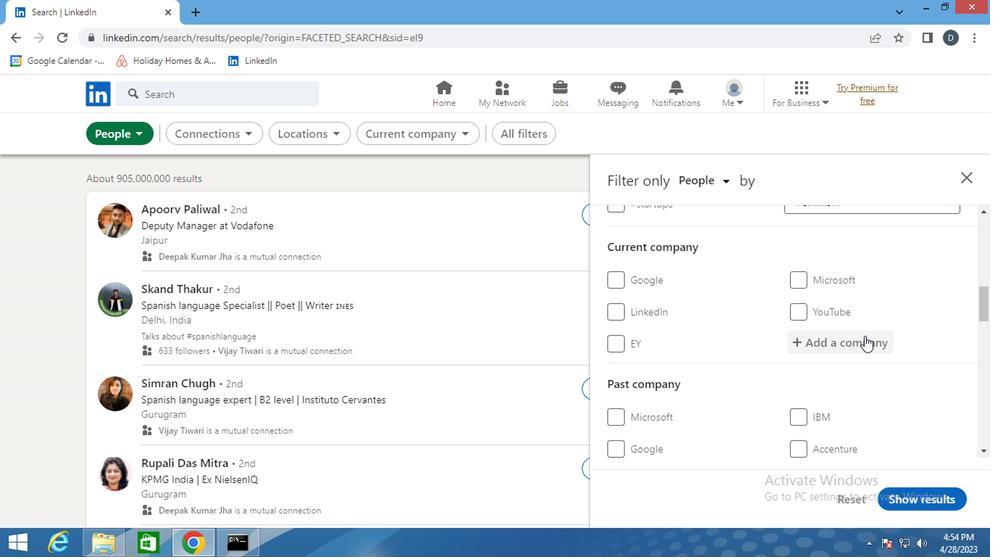 
Action: Mouse pressed left at (864, 327)
Screenshot: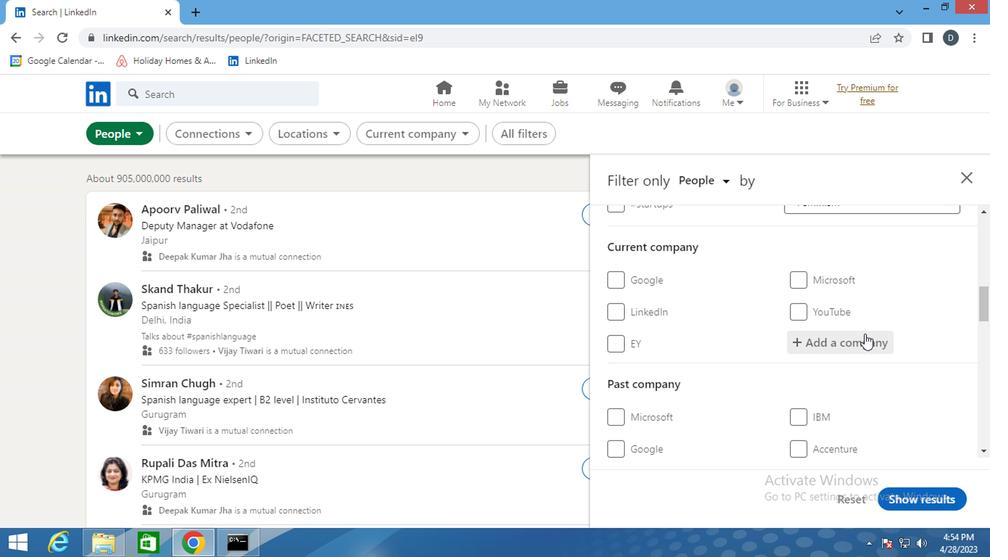 
Action: Mouse moved to (859, 337)
Screenshot: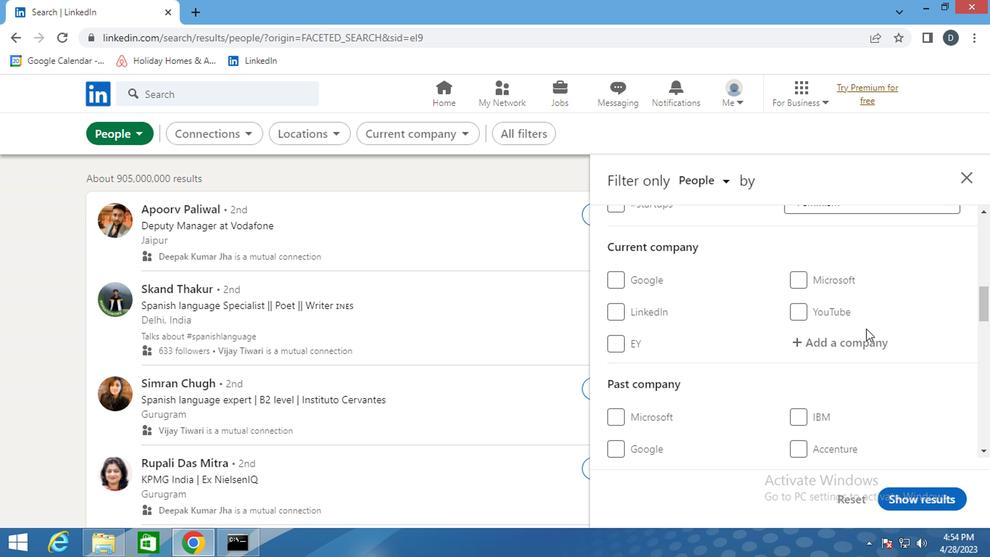 
Action: Mouse pressed left at (859, 337)
Screenshot: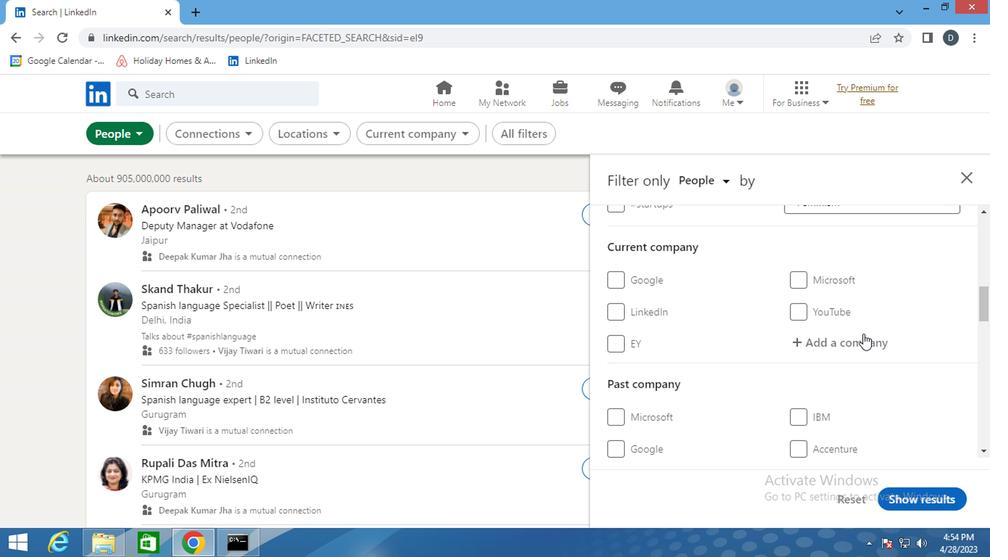 
Action: Mouse moved to (859, 337)
Screenshot: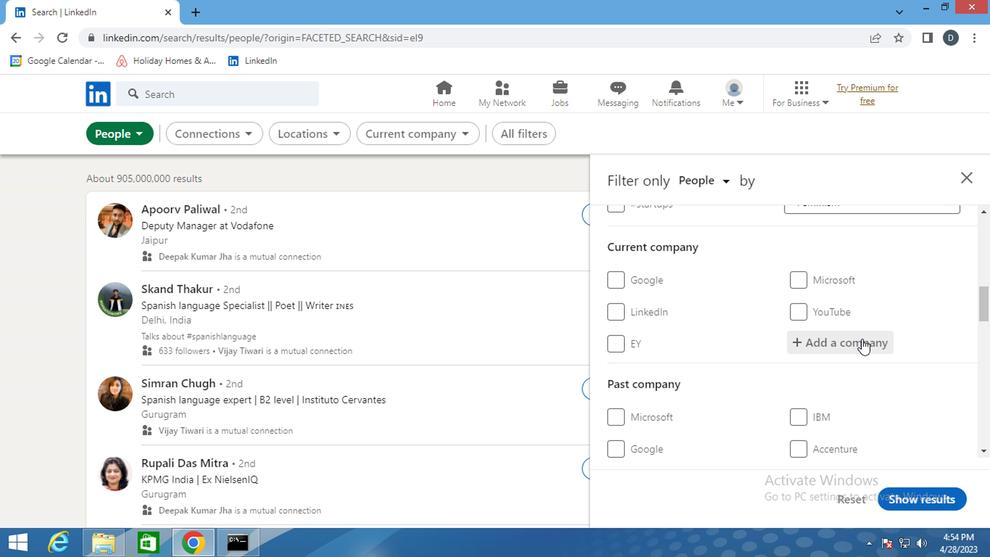 
Action: Key pressed <Key.shift>LAVAZZA
Screenshot: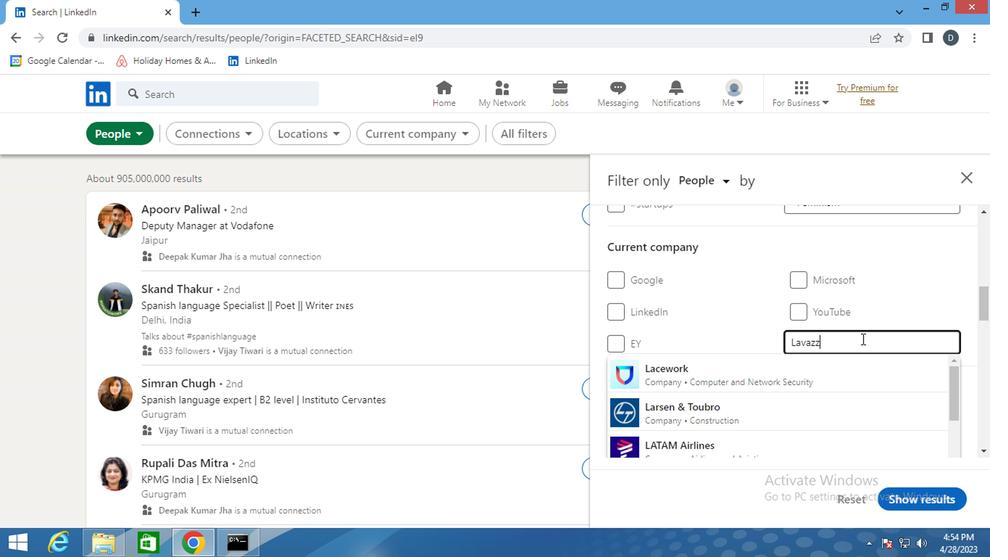 
Action: Mouse moved to (825, 369)
Screenshot: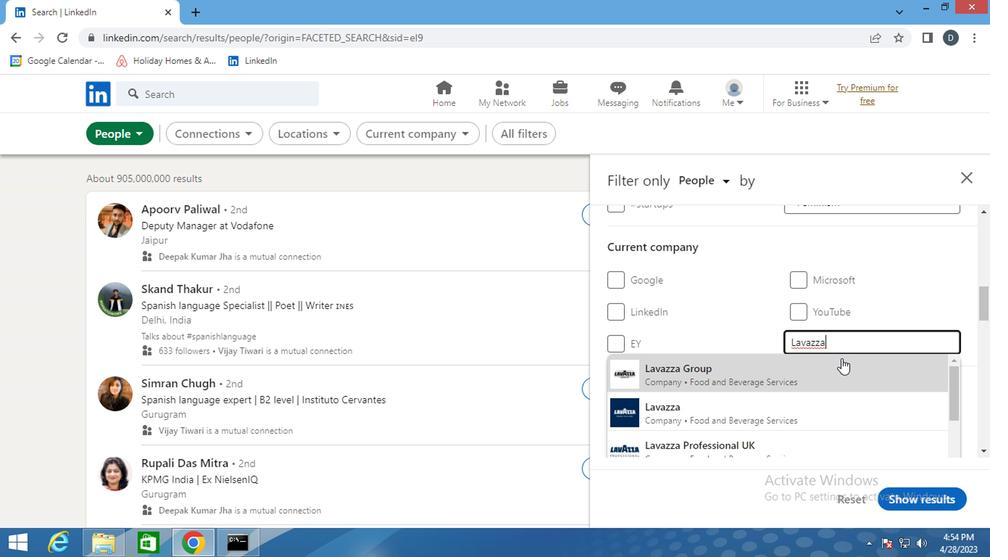 
Action: Mouse pressed left at (825, 369)
Screenshot: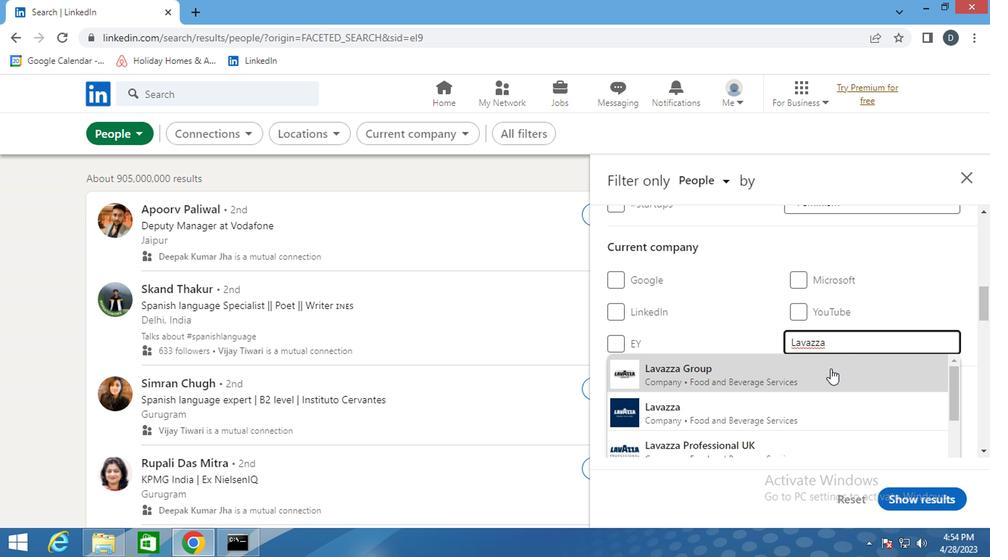 
Action: Mouse scrolled (825, 368) with delta (0, 0)
Screenshot: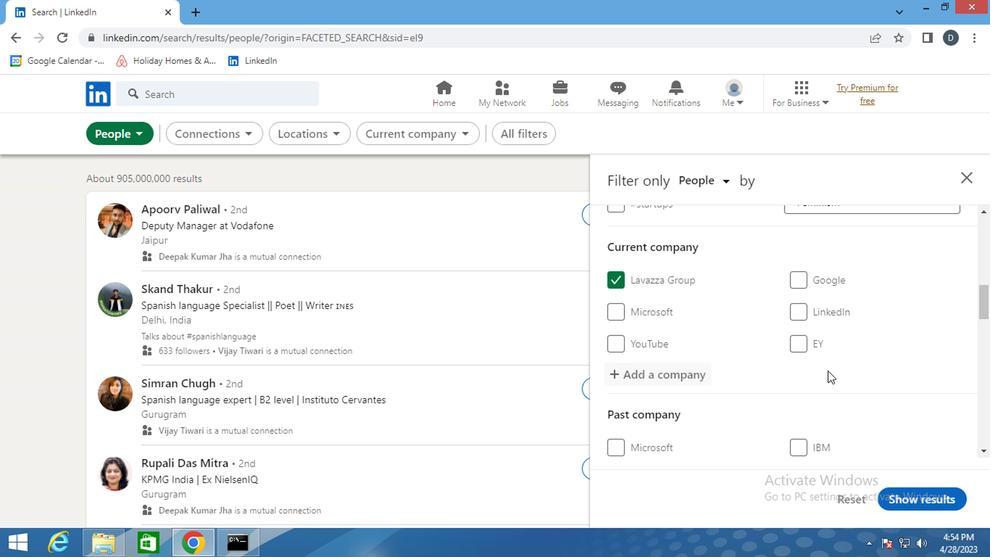 
Action: Mouse scrolled (825, 368) with delta (0, 0)
Screenshot: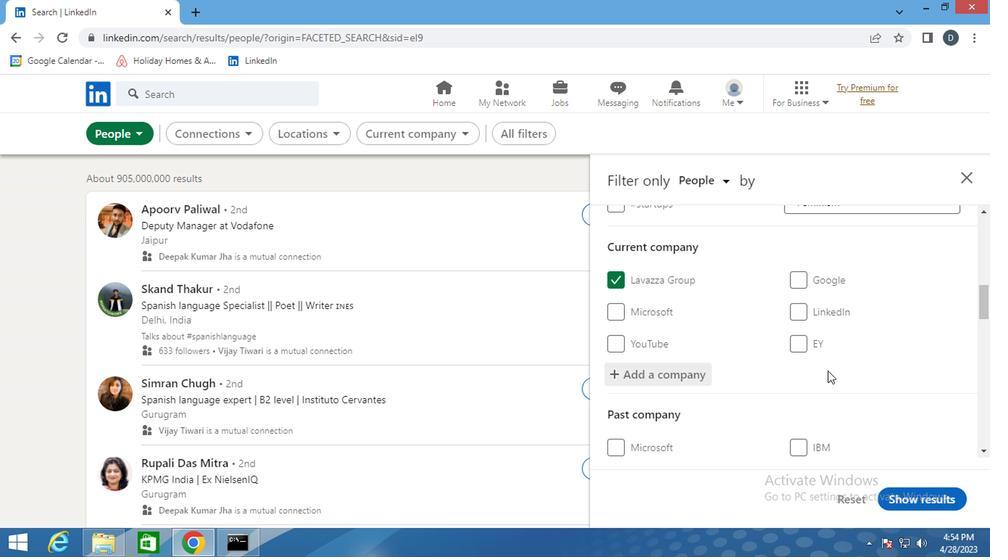 
Action: Mouse scrolled (825, 368) with delta (0, 0)
Screenshot: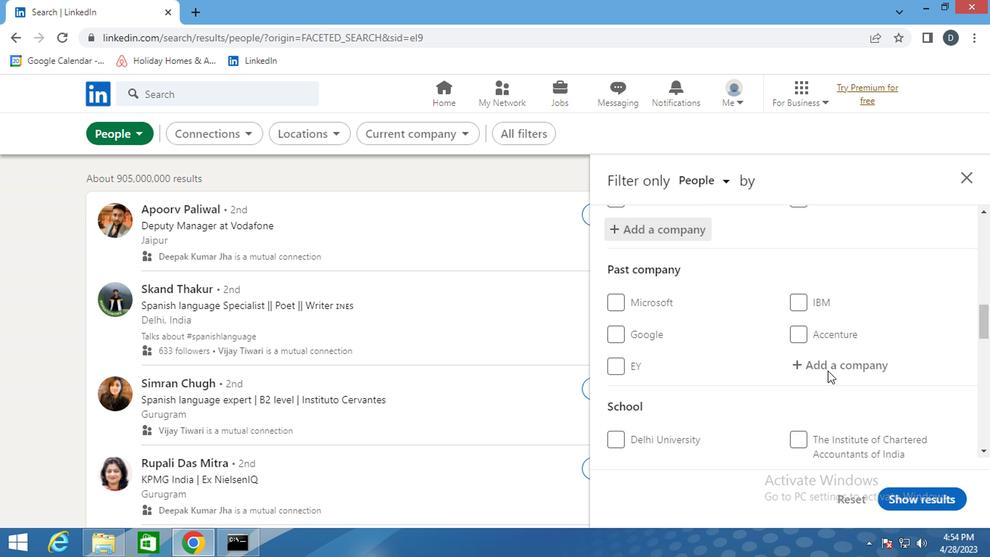 
Action: Mouse scrolled (825, 368) with delta (0, 0)
Screenshot: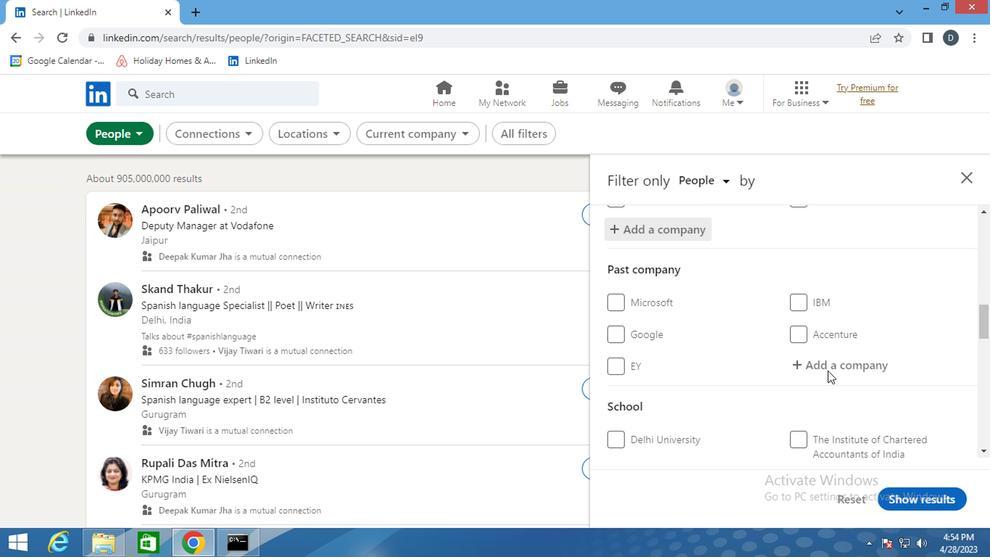 
Action: Mouse moved to (826, 369)
Screenshot: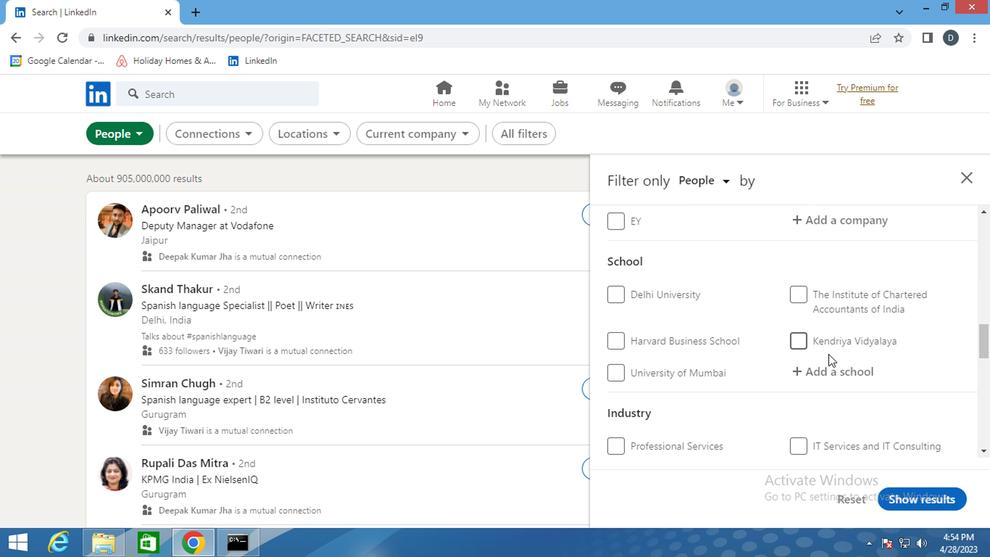 
Action: Mouse pressed left at (826, 369)
Screenshot: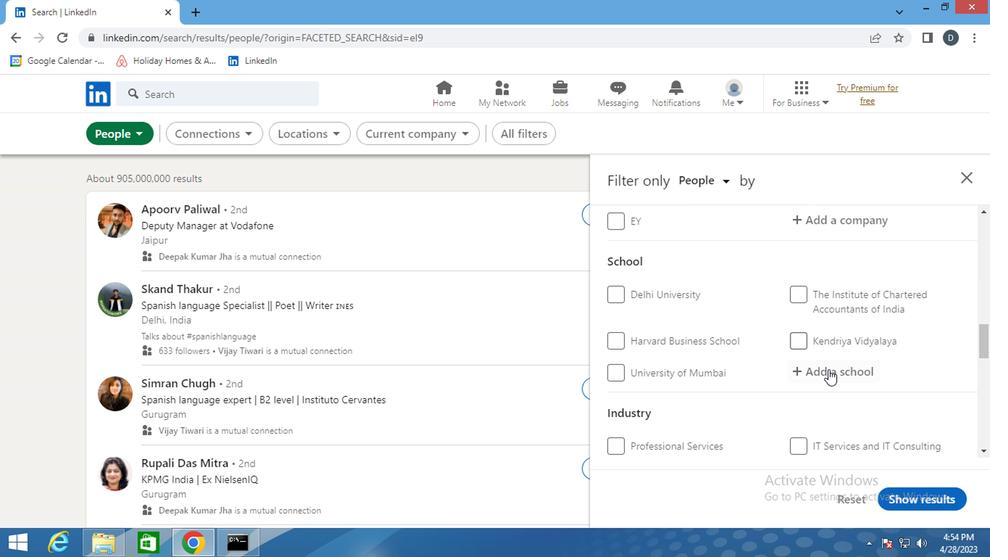 
Action: Mouse moved to (825, 373)
Screenshot: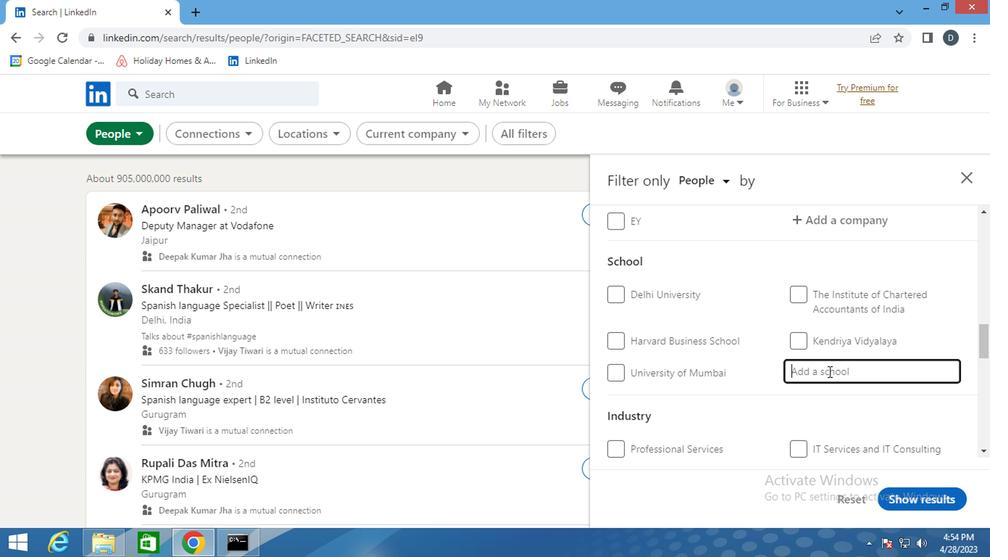 
Action: Key pressed <Key.shift>ADO<Key.backspace>ITYA<Key.space><Key.shift><Key.shift>ctrl+INSTITUTE
Screenshot: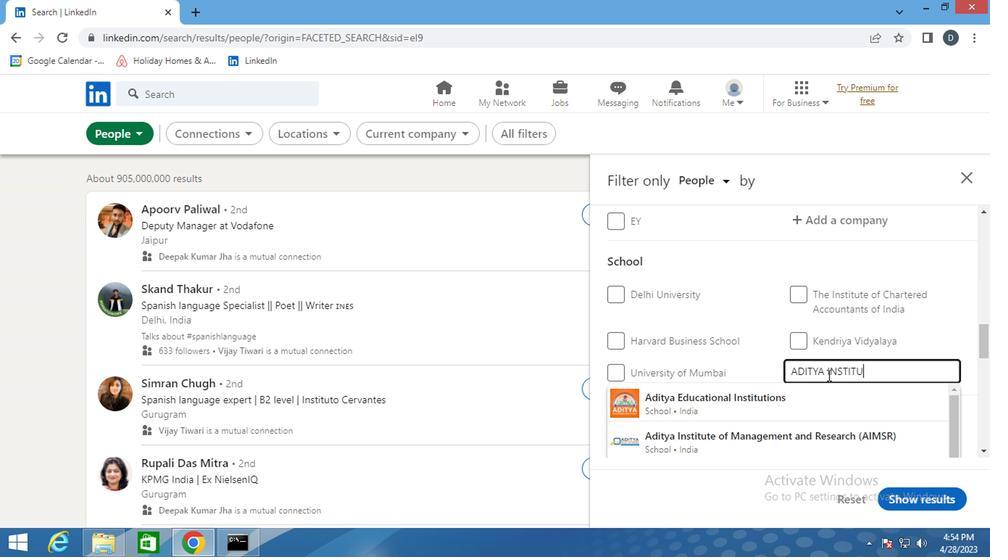 
Action: Mouse moved to (888, 369)
Screenshot: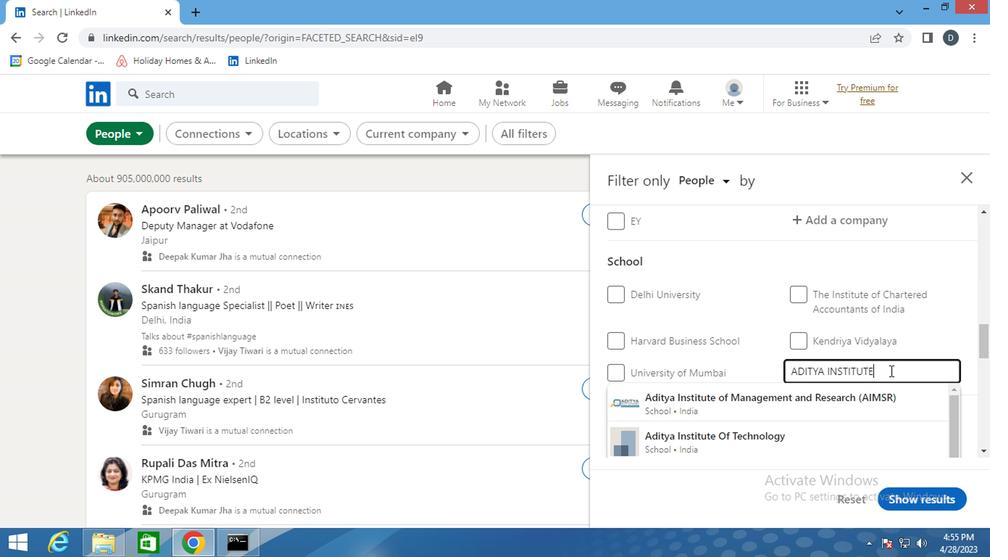 
Action: Key pressed <Key.space><Key.shift><Key.shift>OF<Key.space>TECHNOLO
Screenshot: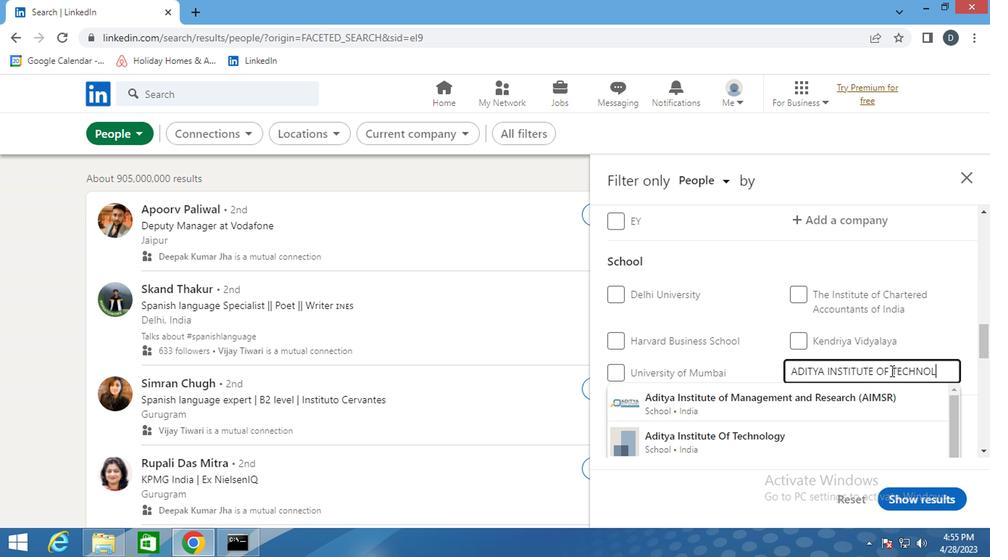 
Action: Mouse moved to (871, 438)
Screenshot: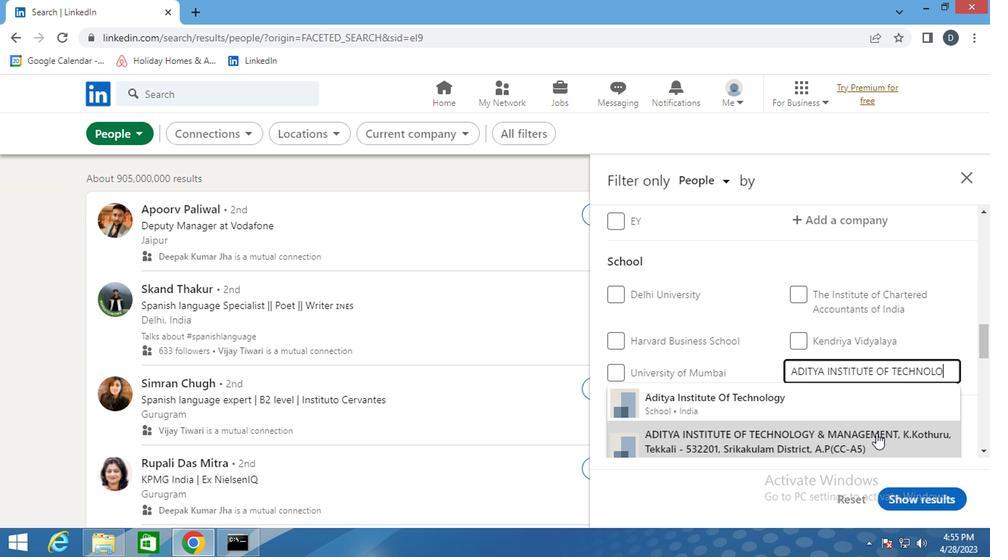 
Action: Mouse pressed left at (871, 438)
Screenshot: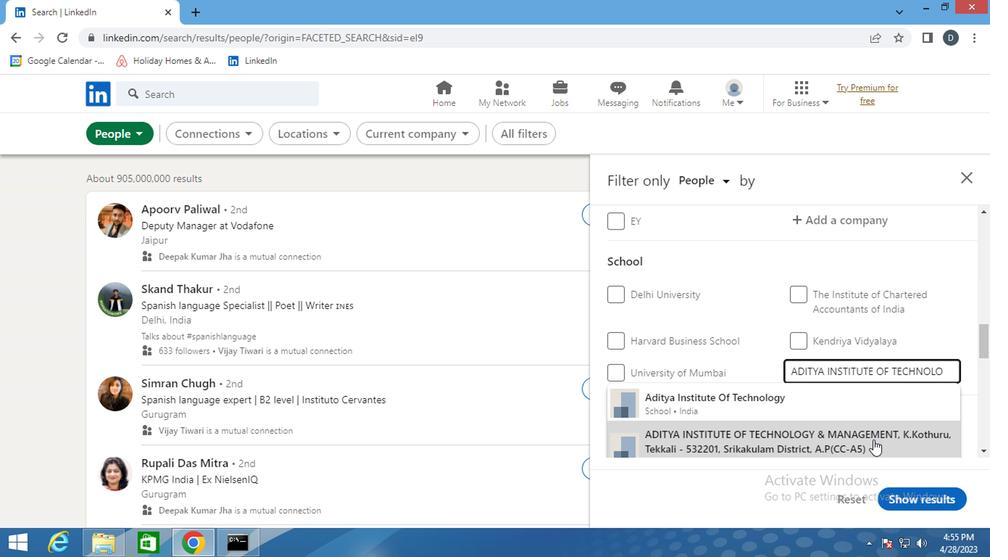 
Action: Mouse moved to (855, 405)
Screenshot: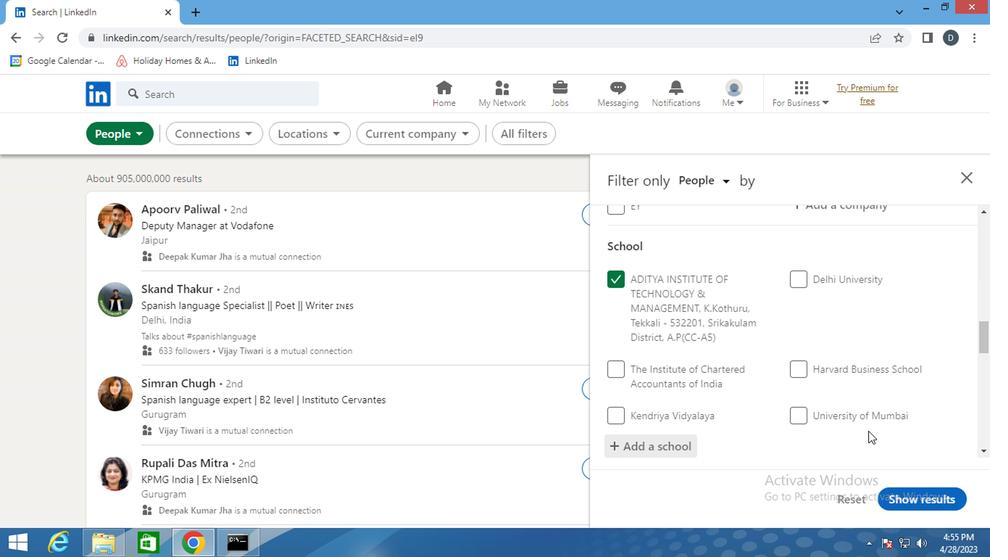 
Action: Mouse scrolled (855, 404) with delta (0, 0)
Screenshot: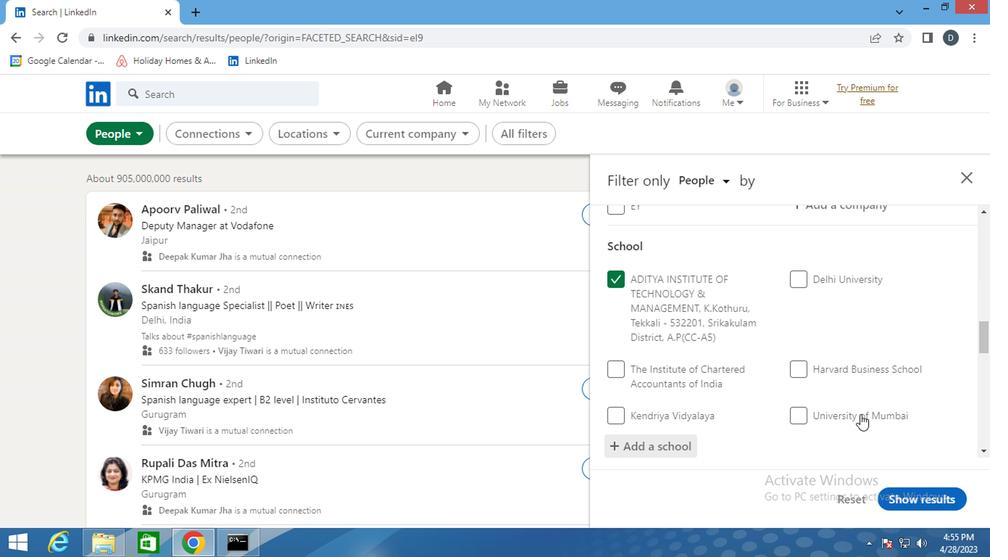 
Action: Mouse scrolled (855, 404) with delta (0, 0)
Screenshot: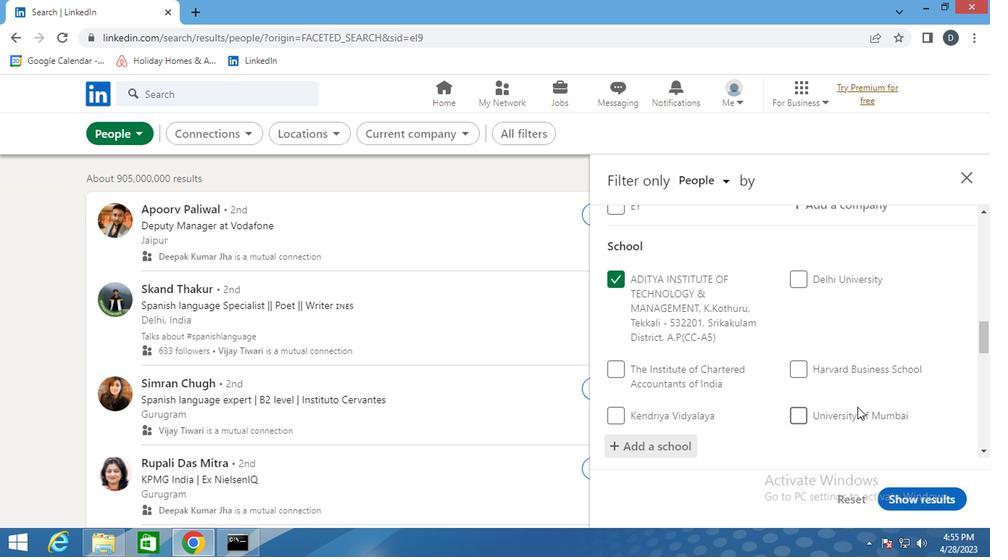 
Action: Mouse scrolled (855, 404) with delta (0, 0)
Screenshot: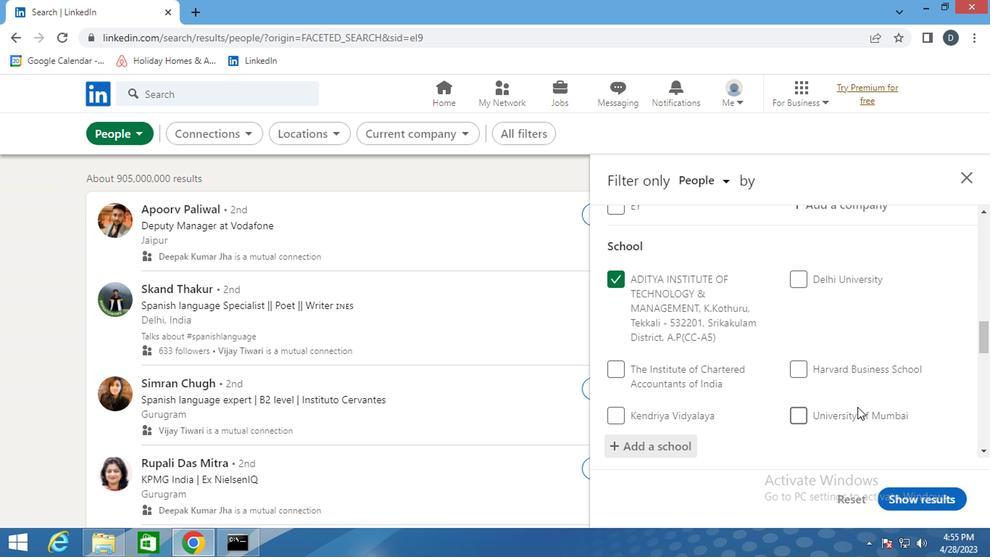 
Action: Mouse moved to (831, 382)
Screenshot: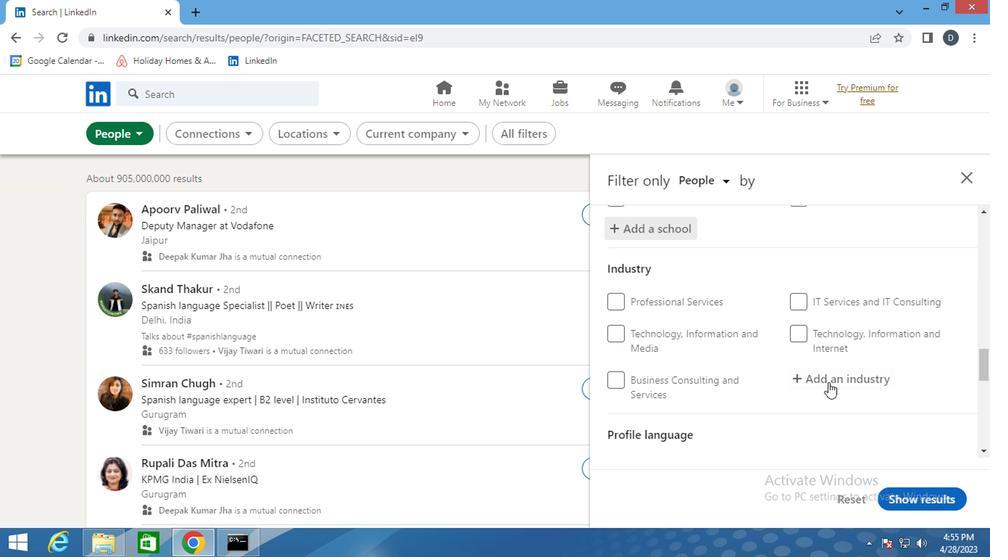 
Action: Mouse pressed left at (831, 382)
Screenshot: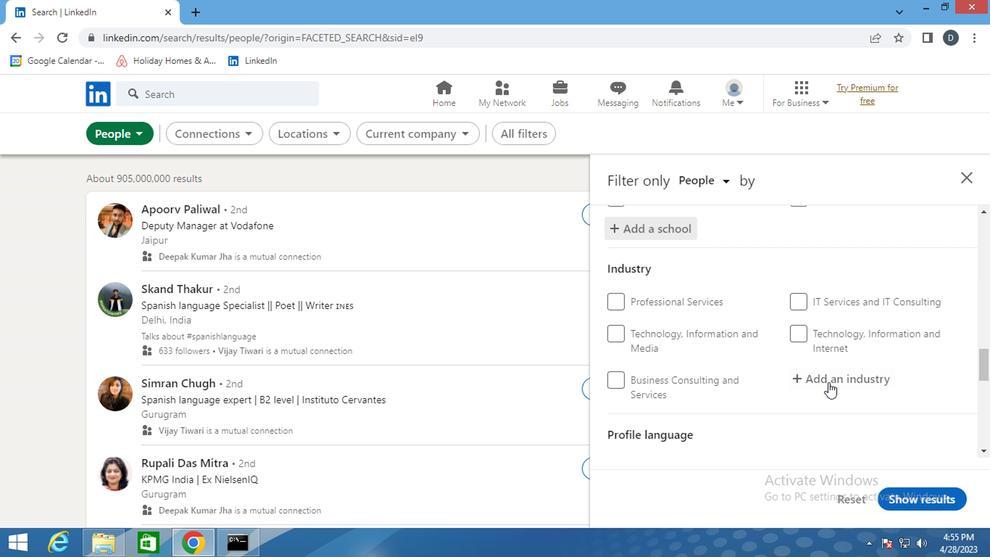 
Action: Key pressed <Key.shift>DANCE<Key.space><Key.shift>CO
Screenshot: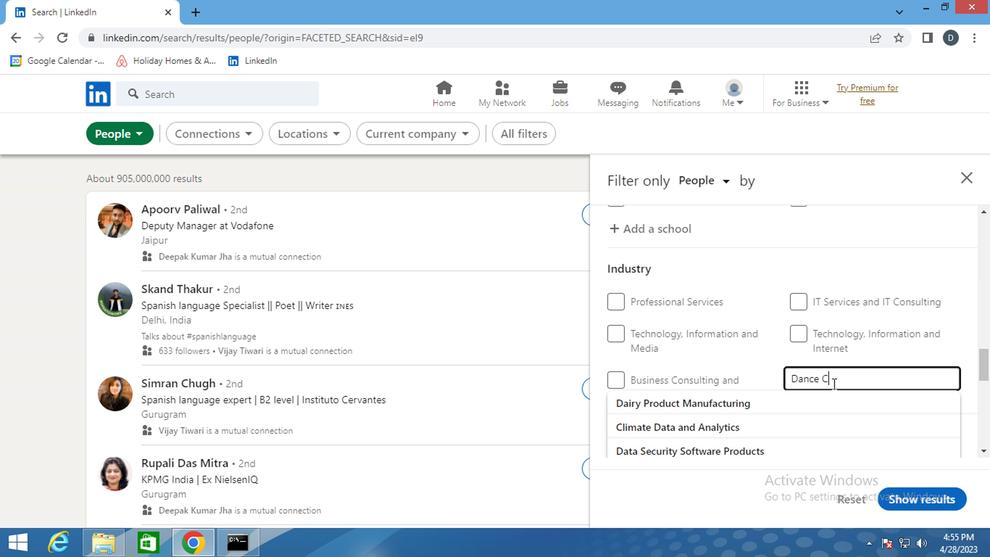 
Action: Mouse moved to (832, 399)
Screenshot: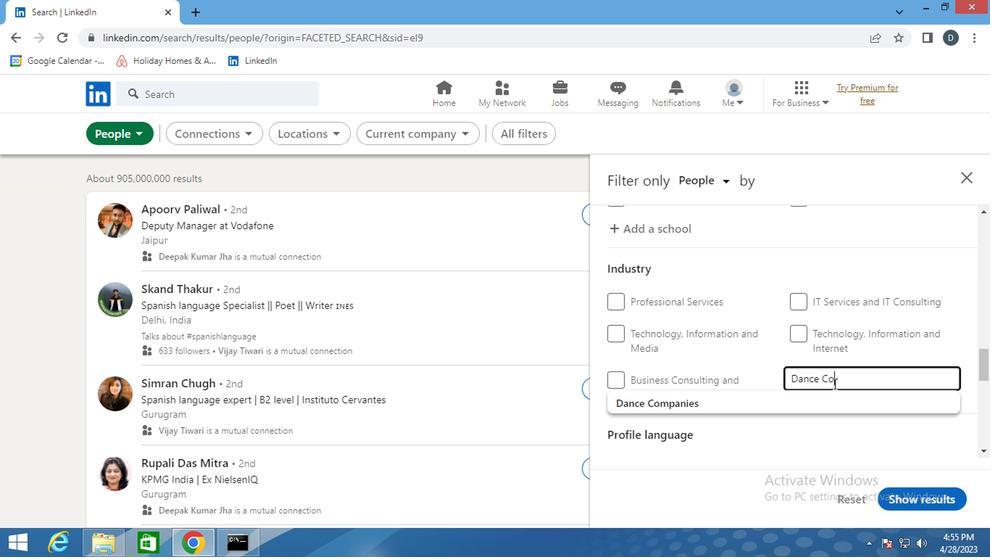 
Action: Mouse pressed left at (832, 399)
Screenshot: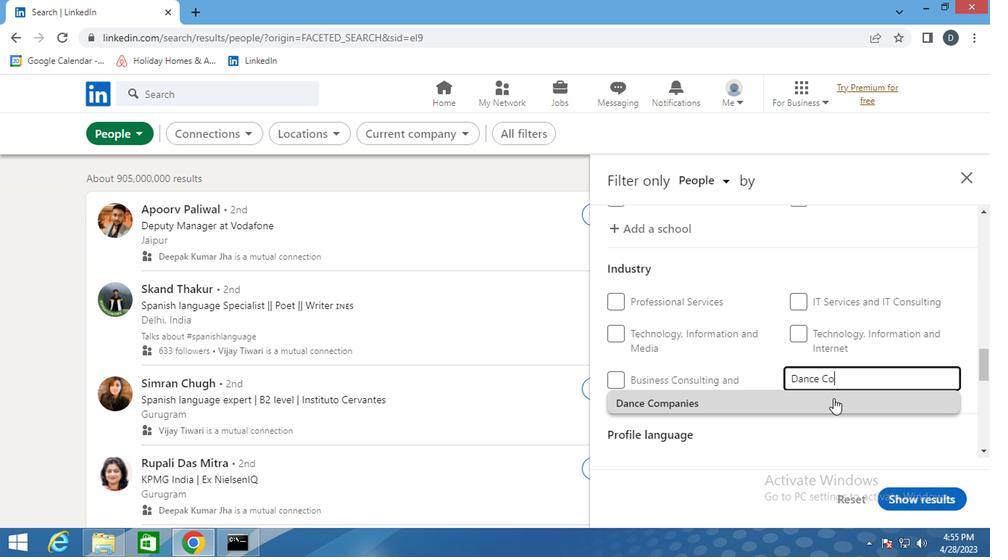 
Action: Mouse moved to (835, 401)
Screenshot: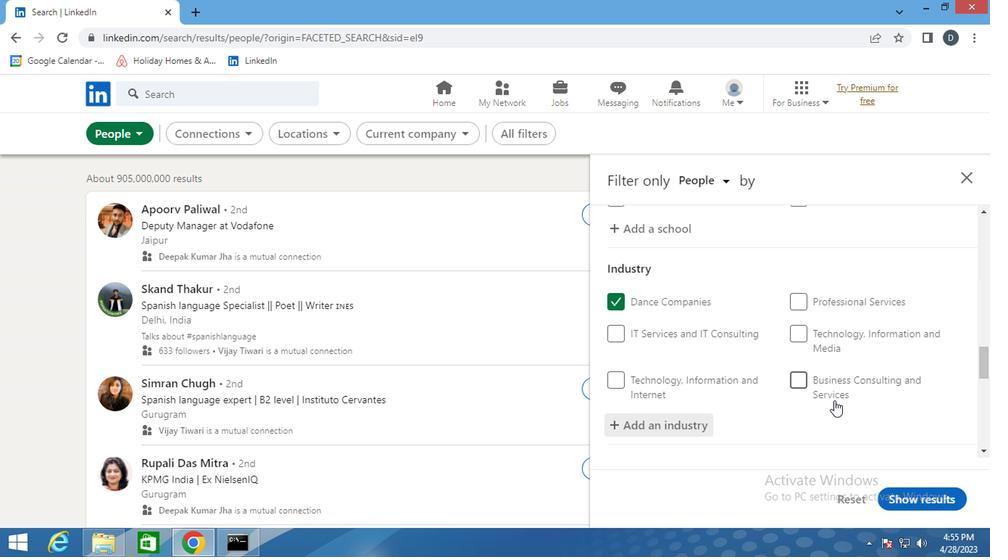 
Action: Mouse scrolled (835, 401) with delta (0, 0)
Screenshot: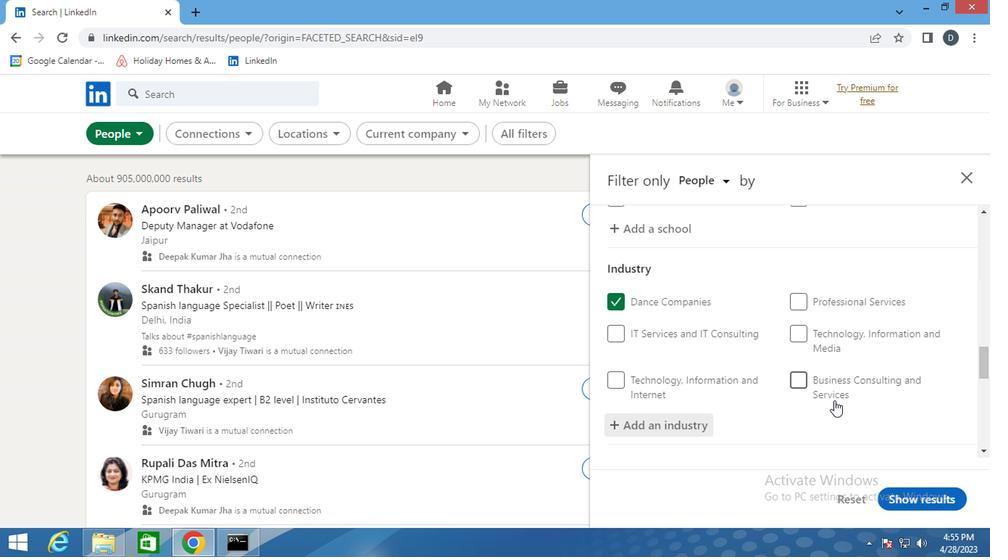 
Action: Mouse scrolled (835, 401) with delta (0, 0)
Screenshot: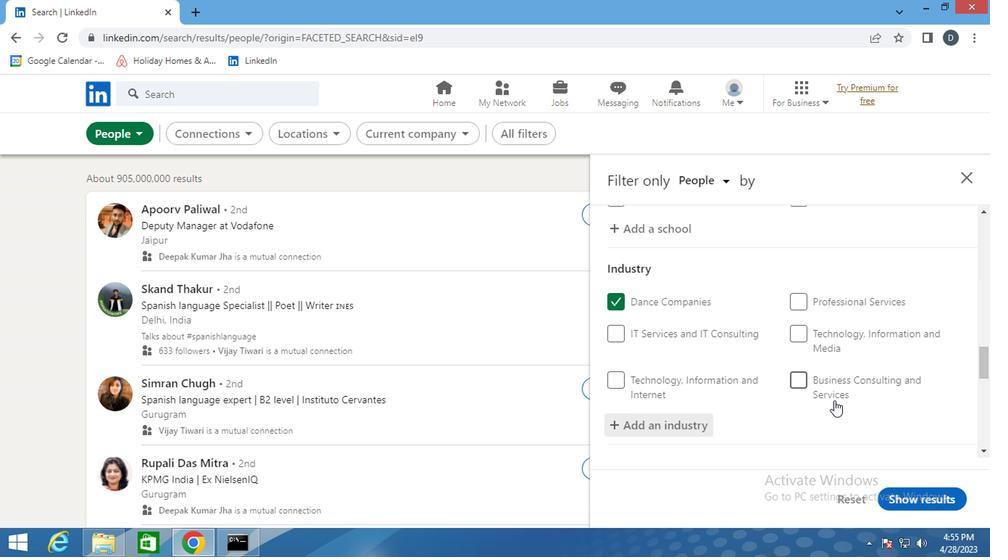 
Action: Mouse moved to (854, 374)
Screenshot: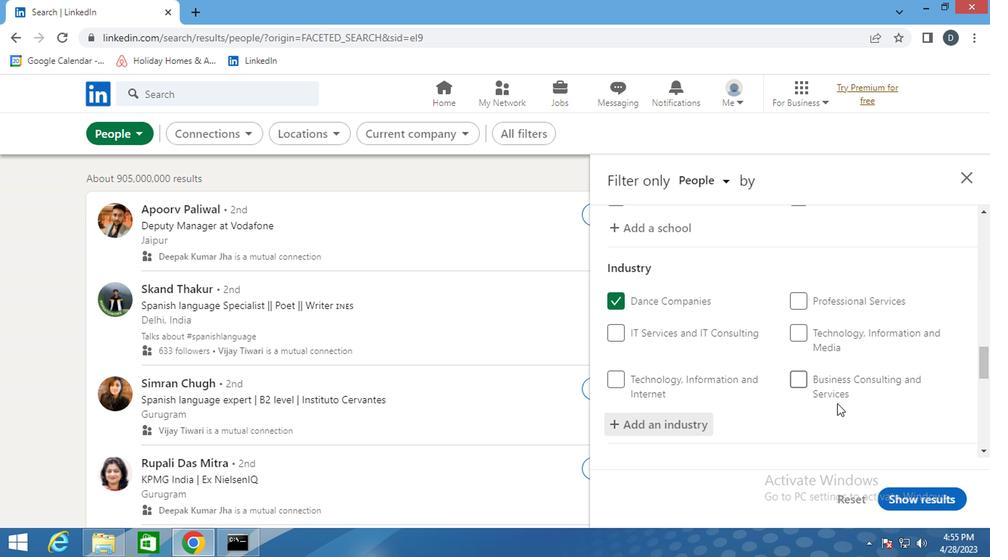 
Action: Mouse scrolled (854, 373) with delta (0, -1)
Screenshot: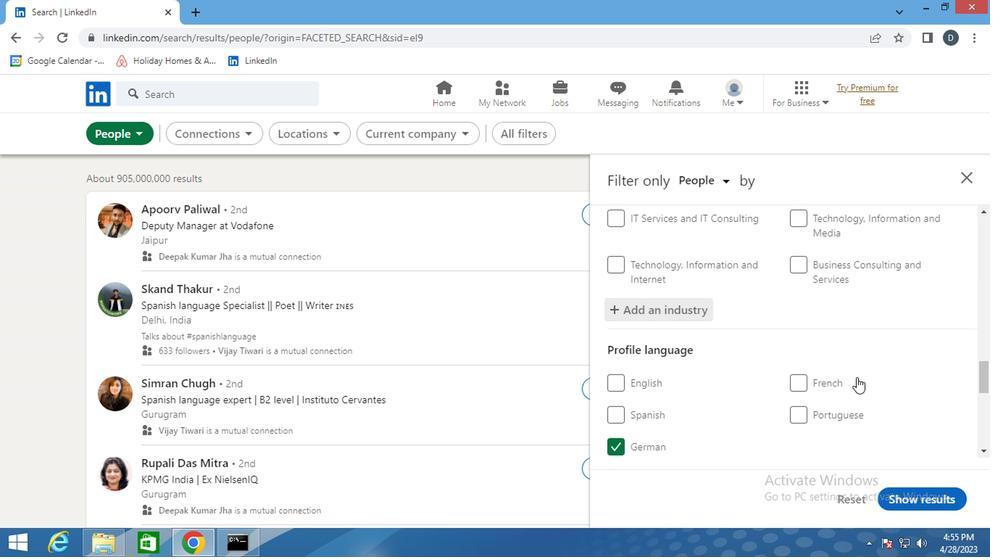 
Action: Mouse moved to (840, 361)
Screenshot: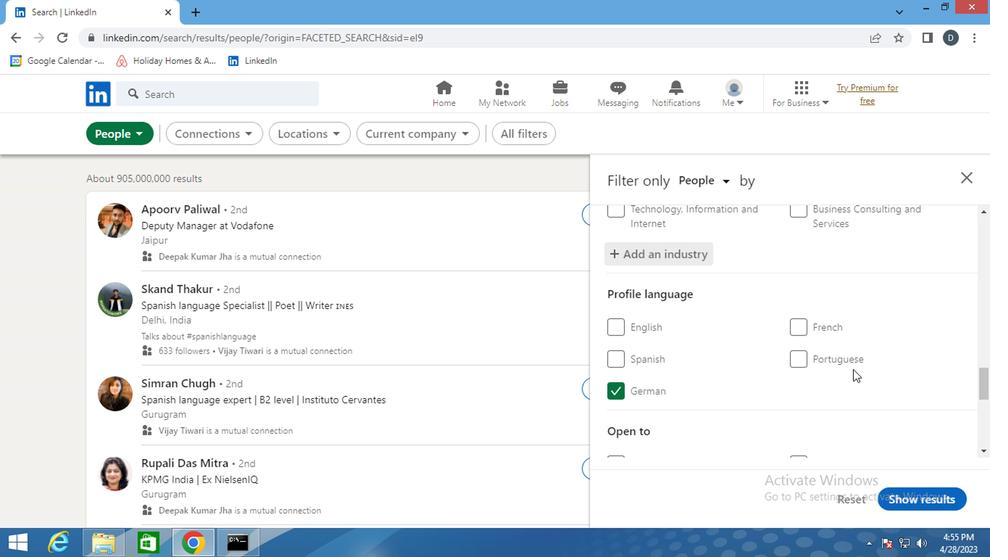 
Action: Mouse scrolled (840, 360) with delta (0, 0)
Screenshot: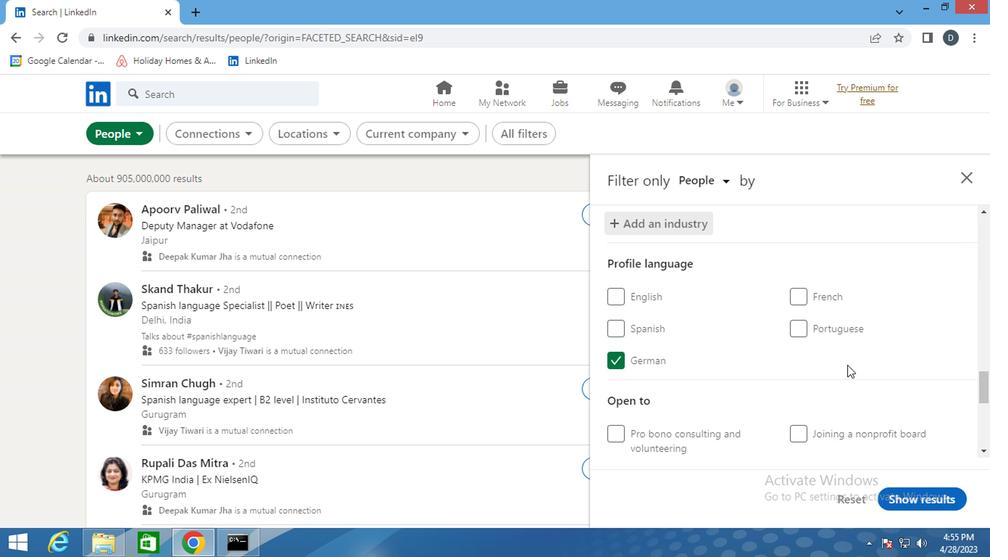 
Action: Mouse scrolled (840, 360) with delta (0, 0)
Screenshot: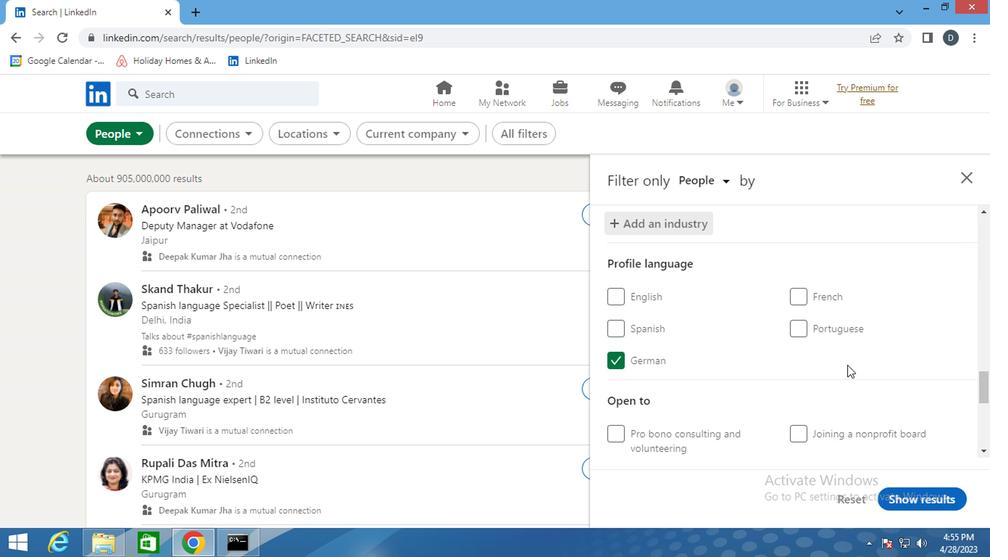 
Action: Mouse moved to (758, 337)
Screenshot: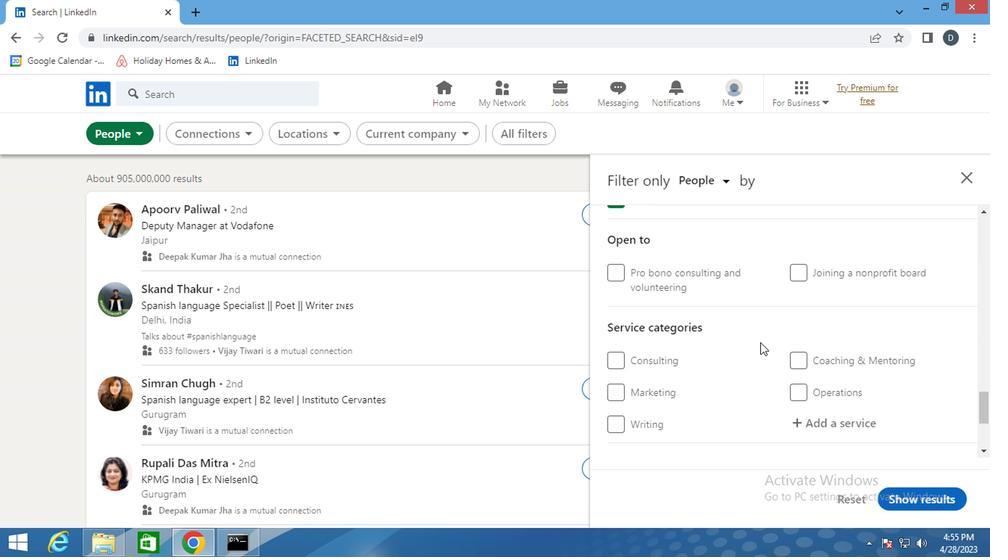 
Action: Mouse scrolled (758, 337) with delta (0, 0)
Screenshot: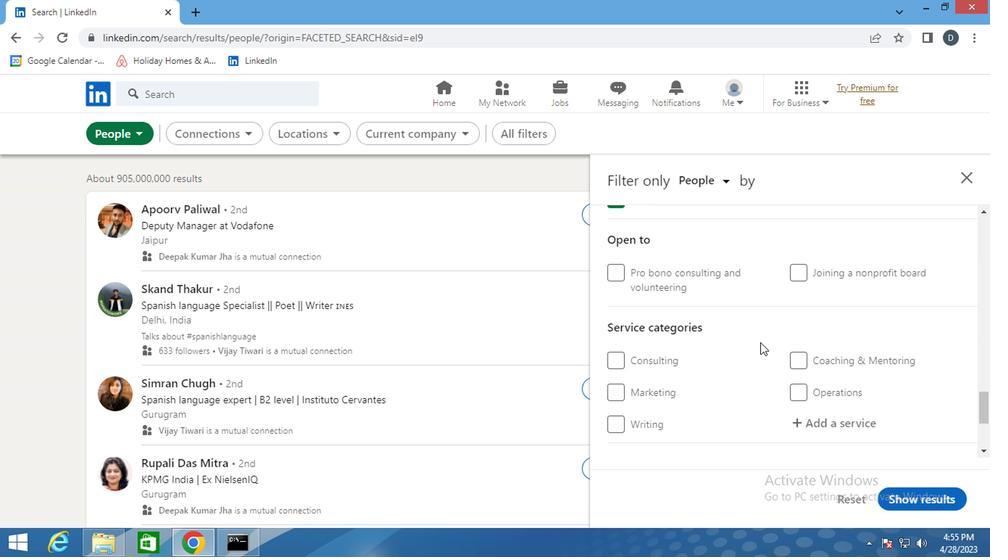 
Action: Mouse moved to (820, 351)
Screenshot: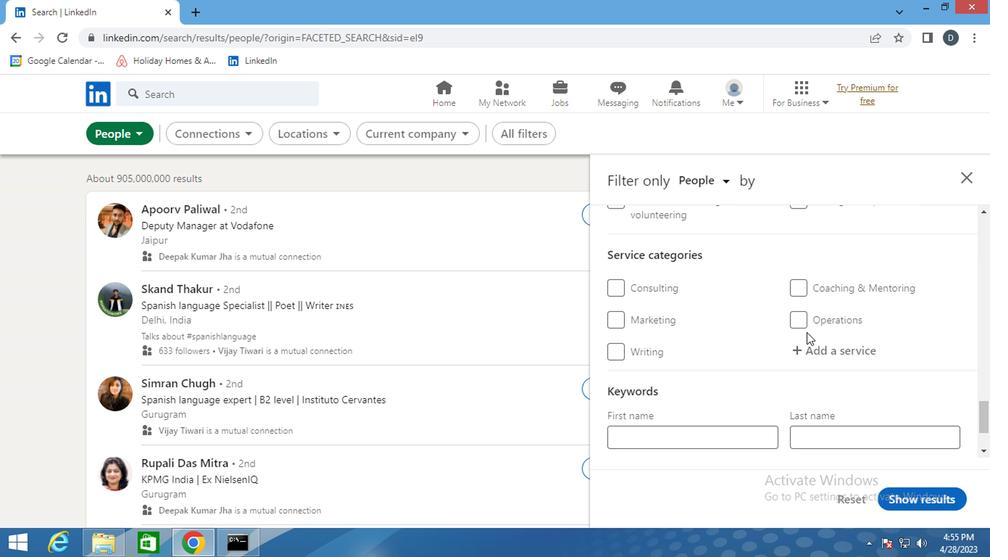 
Action: Mouse pressed left at (820, 351)
Screenshot: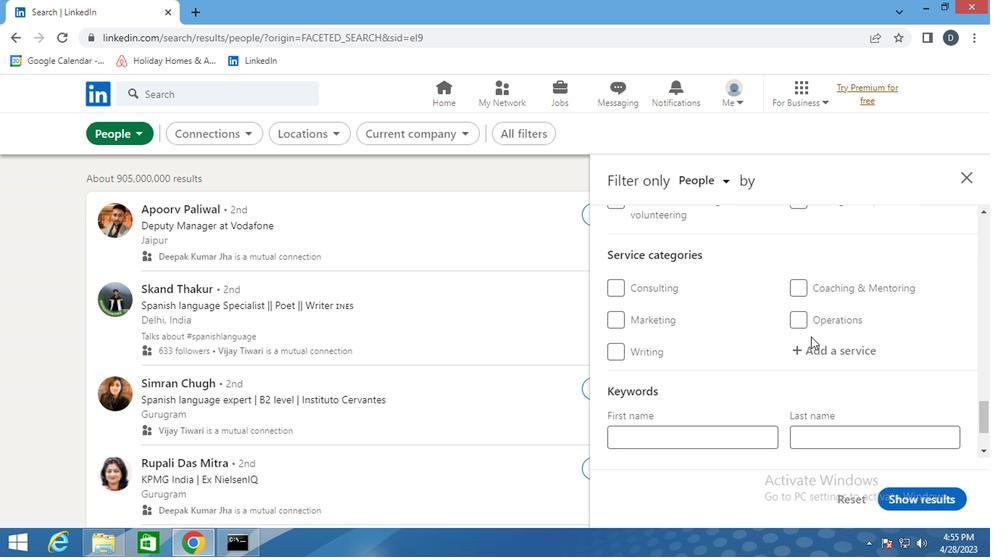 
Action: Mouse moved to (820, 356)
Screenshot: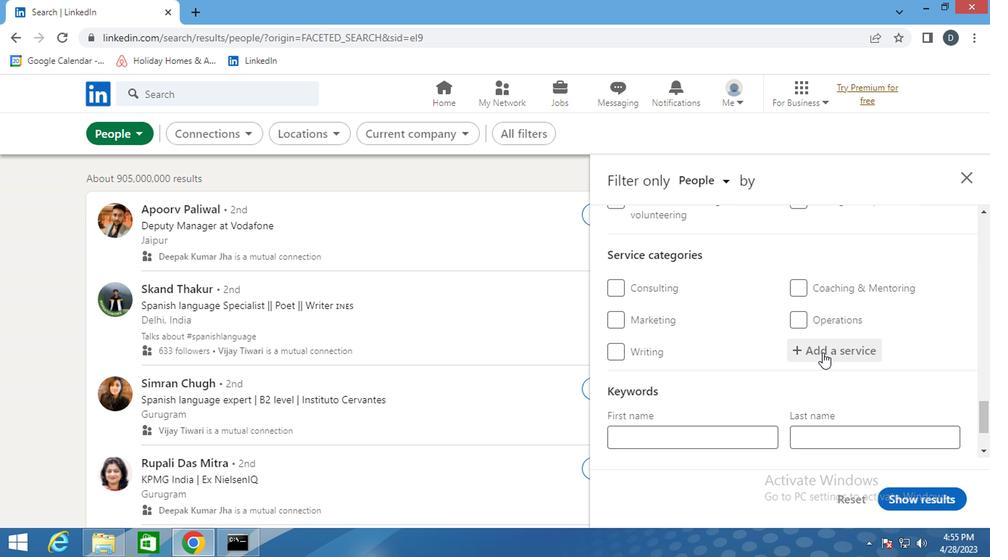 
Action: Key pressed <Key.shift>WRITING<Key.space>
Screenshot: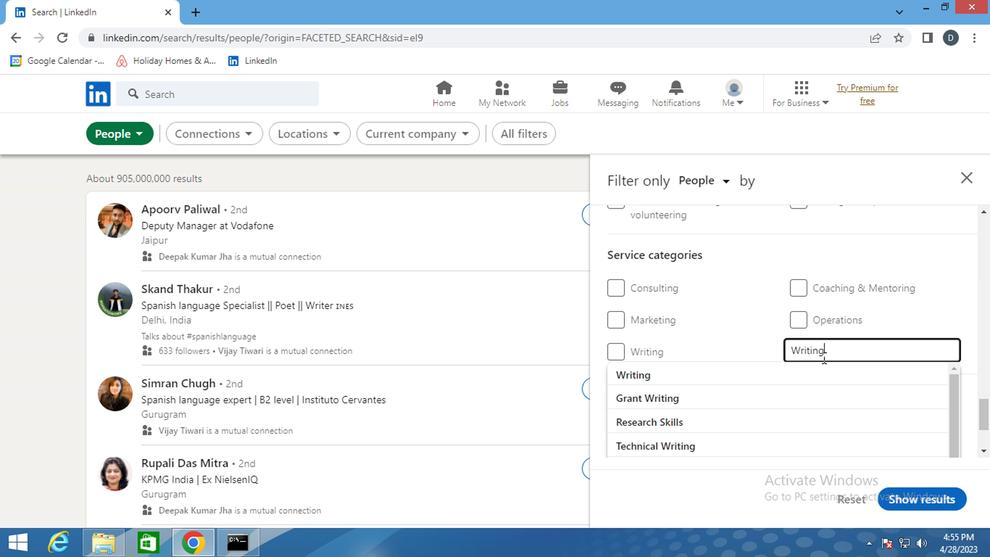 
Action: Mouse moved to (820, 368)
Screenshot: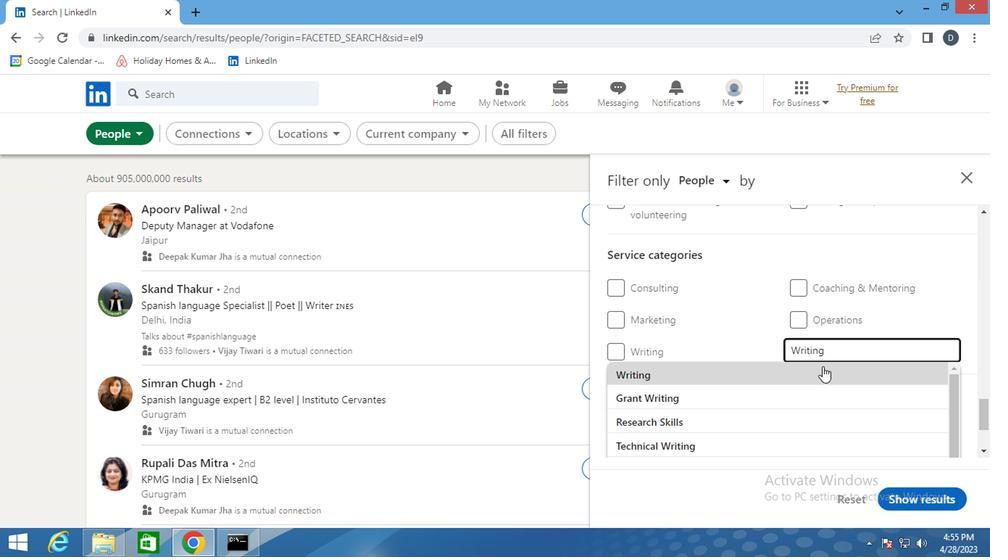 
Action: Mouse pressed left at (820, 368)
Screenshot: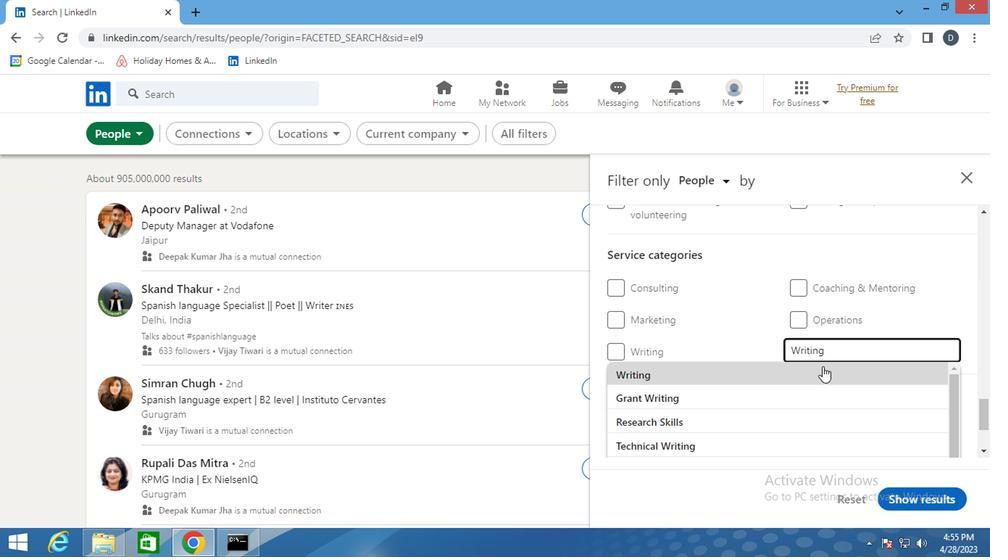 
Action: Mouse moved to (820, 370)
Screenshot: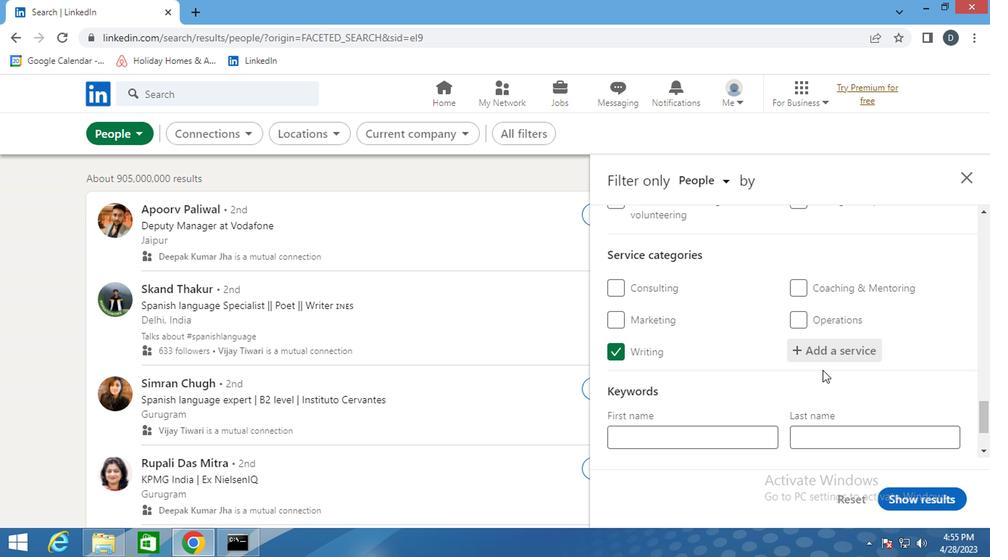 
Action: Mouse scrolled (820, 369) with delta (0, -1)
Screenshot: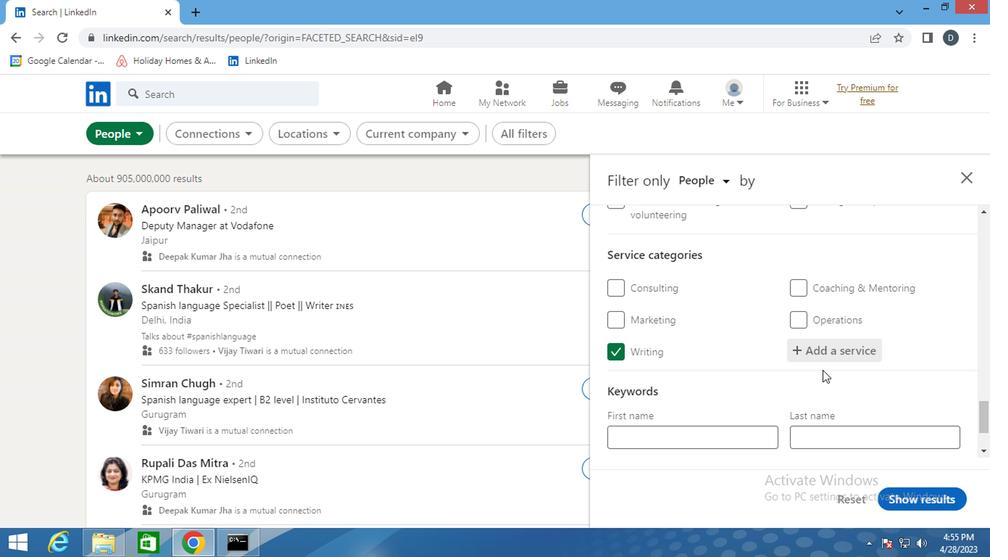 
Action: Mouse scrolled (820, 369) with delta (0, -1)
Screenshot: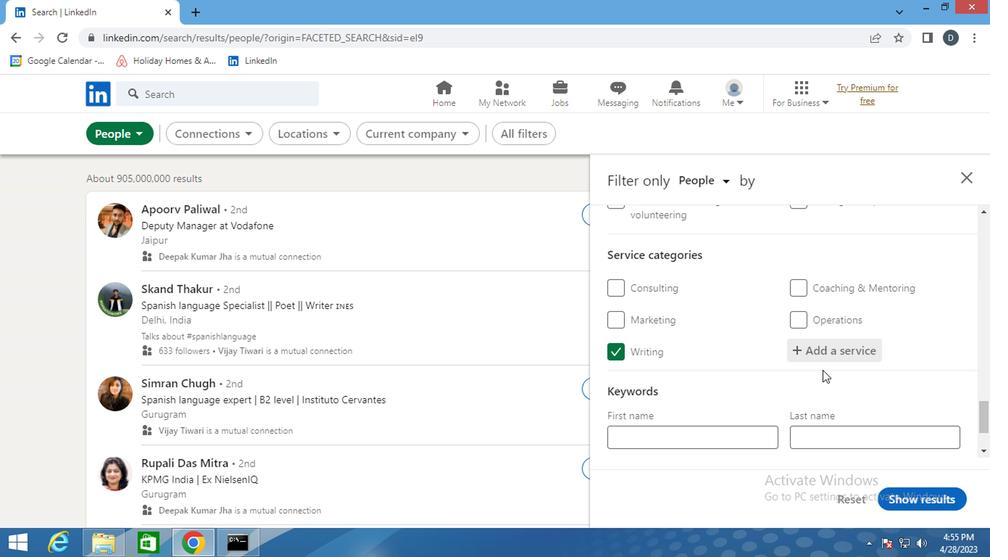 
Action: Mouse scrolled (820, 369) with delta (0, -1)
Screenshot: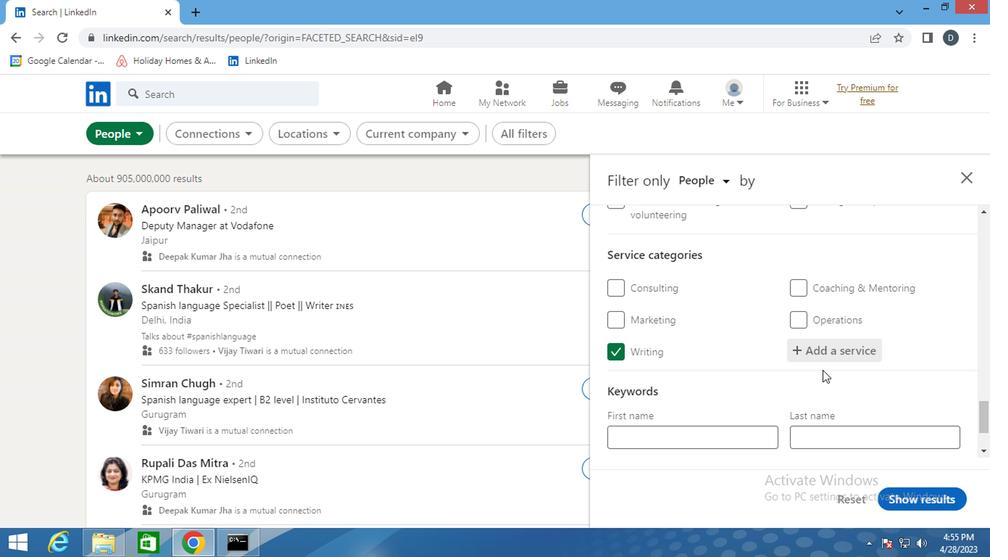 
Action: Mouse moved to (794, 365)
Screenshot: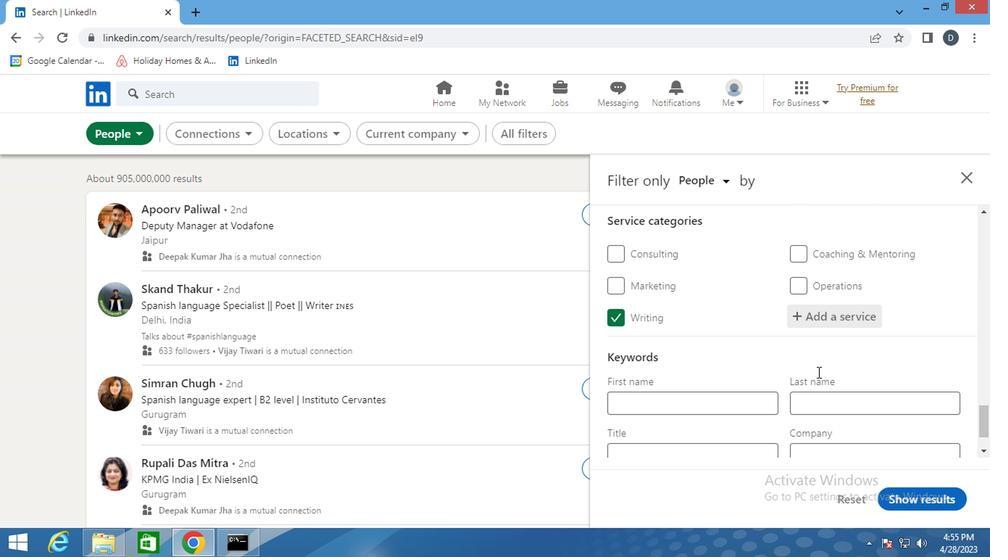 
Action: Mouse scrolled (794, 365) with delta (0, 0)
Screenshot: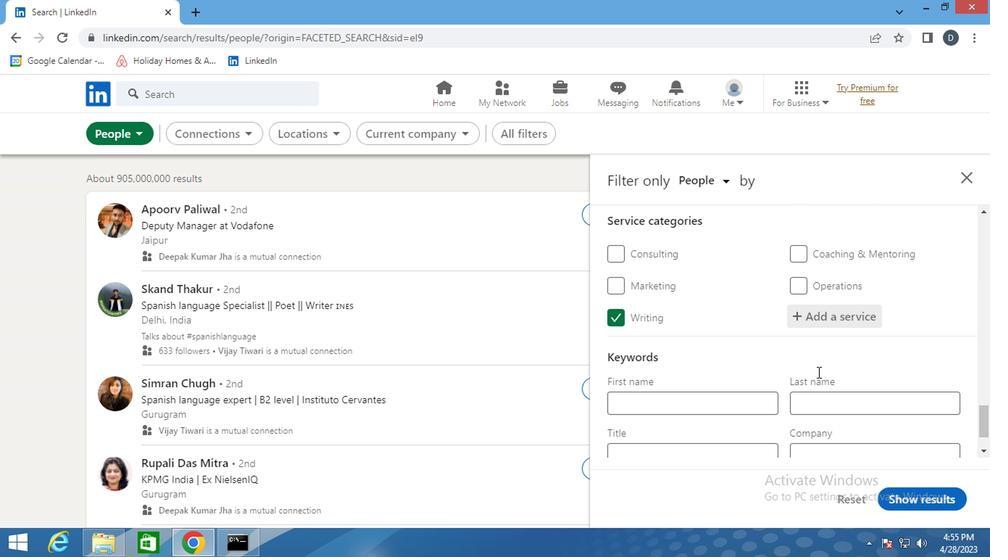 
Action: Mouse moved to (792, 365)
Screenshot: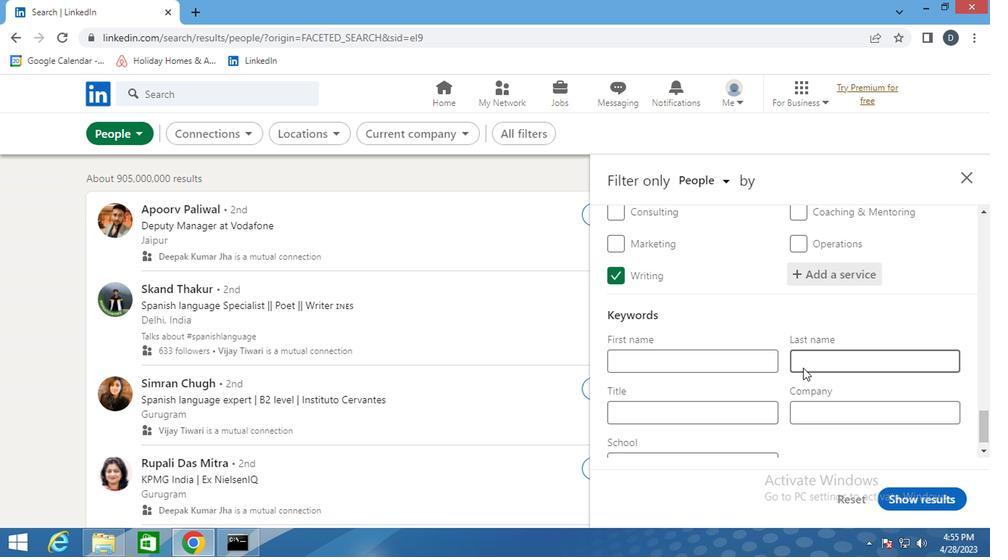 
Action: Mouse scrolled (792, 365) with delta (0, 0)
Screenshot: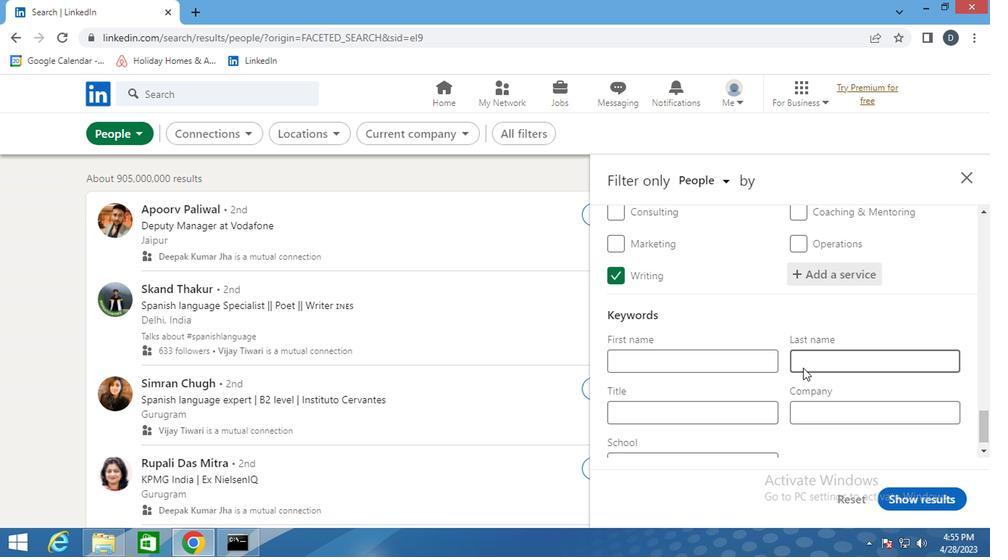 
Action: Mouse moved to (789, 367)
Screenshot: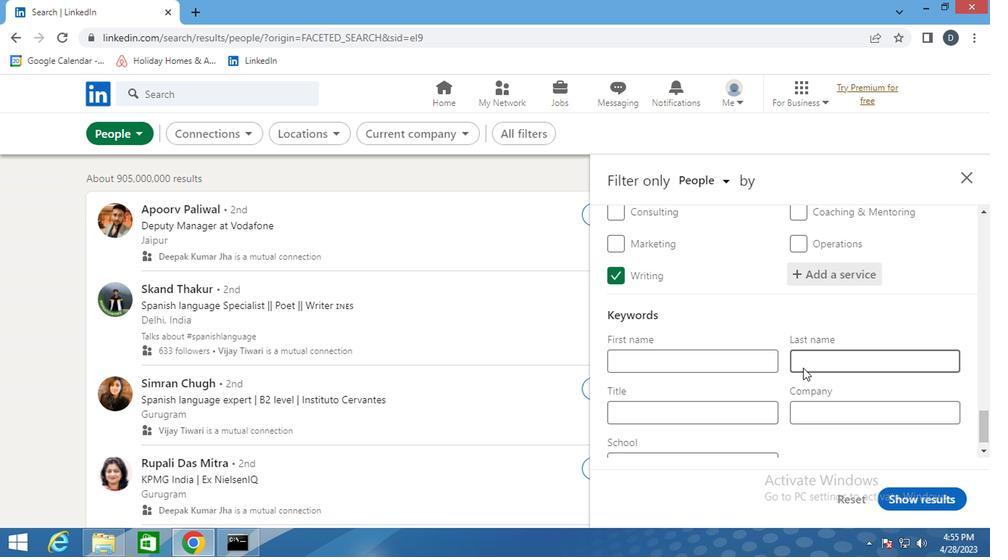 
Action: Mouse scrolled (789, 366) with delta (0, -1)
Screenshot: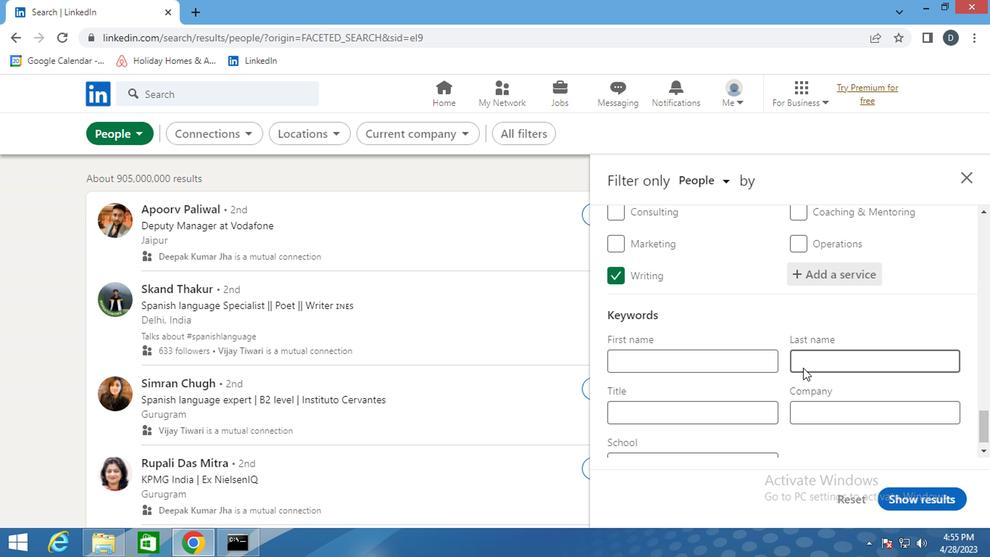 
Action: Mouse moved to (741, 381)
Screenshot: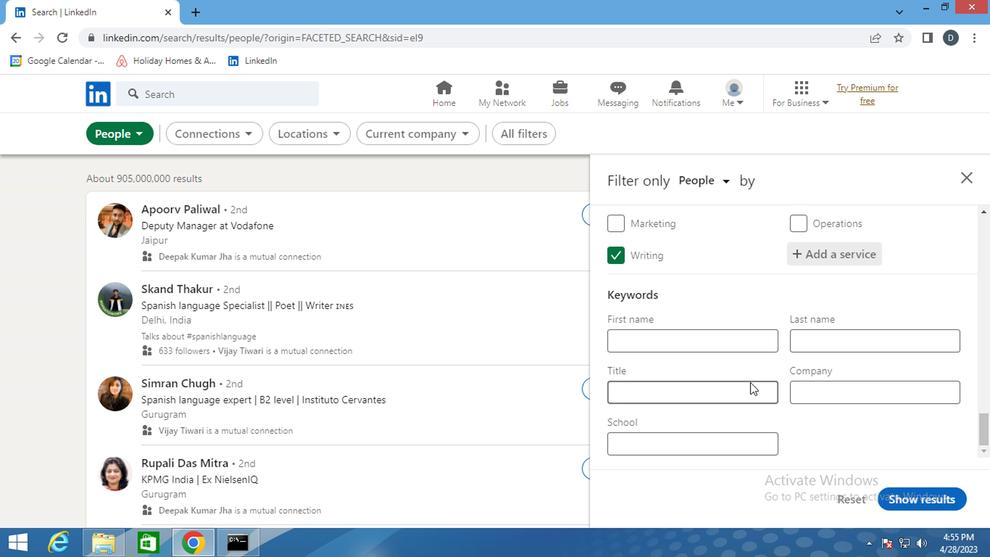 
Action: Mouse pressed left at (741, 381)
Screenshot: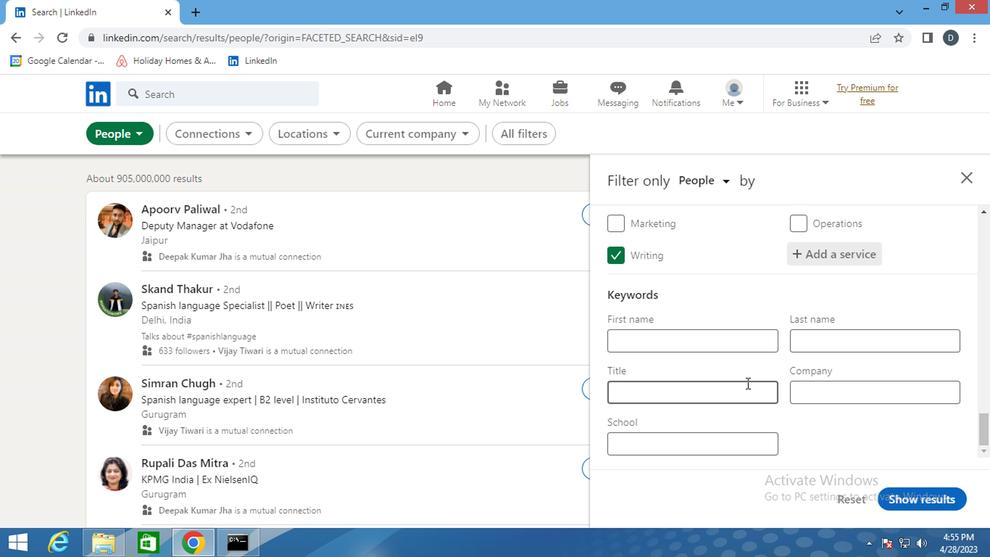 
Action: Key pressed <Key.shift>CAB<Key.space><Key.shift>DRIVER
Screenshot: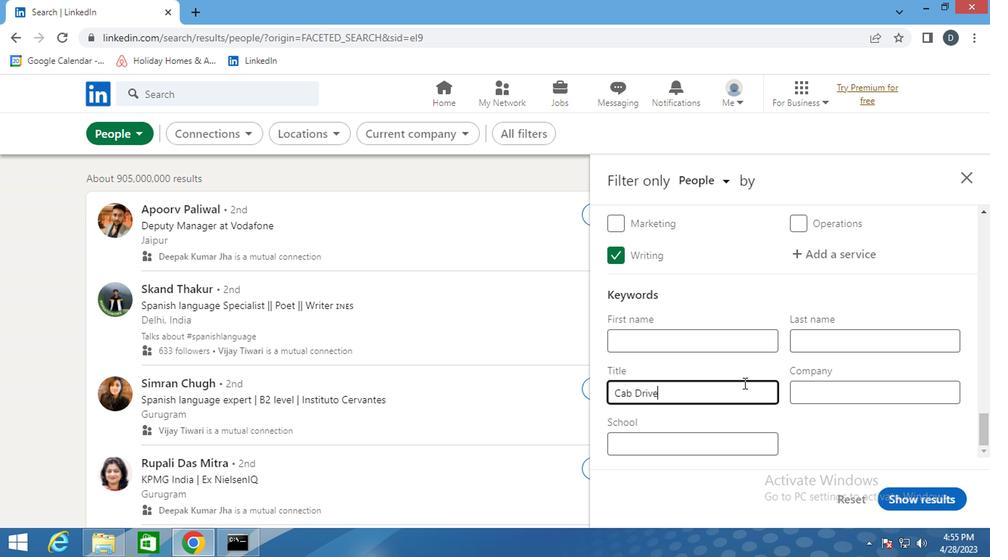 
Action: Mouse moved to (923, 500)
Screenshot: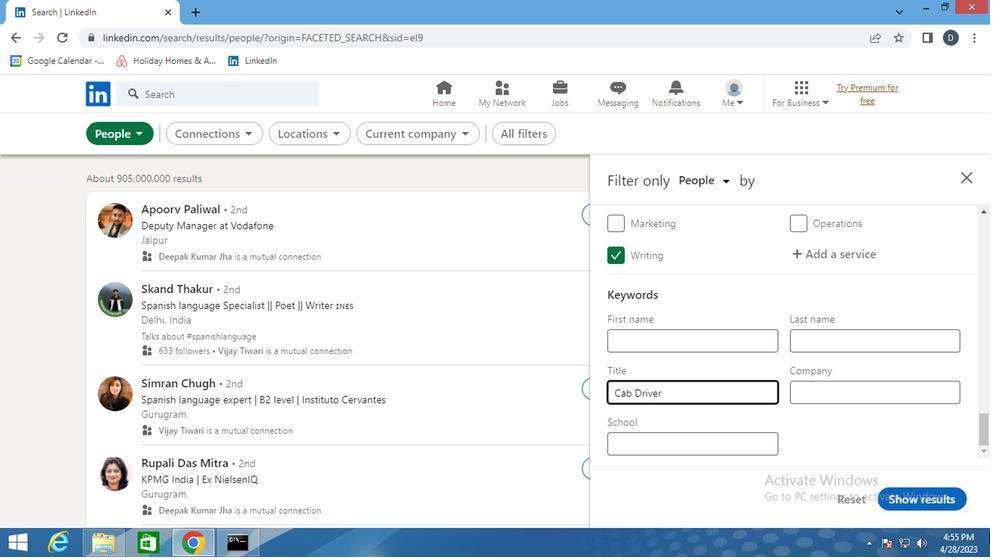 
Action: Mouse pressed left at (923, 500)
Screenshot: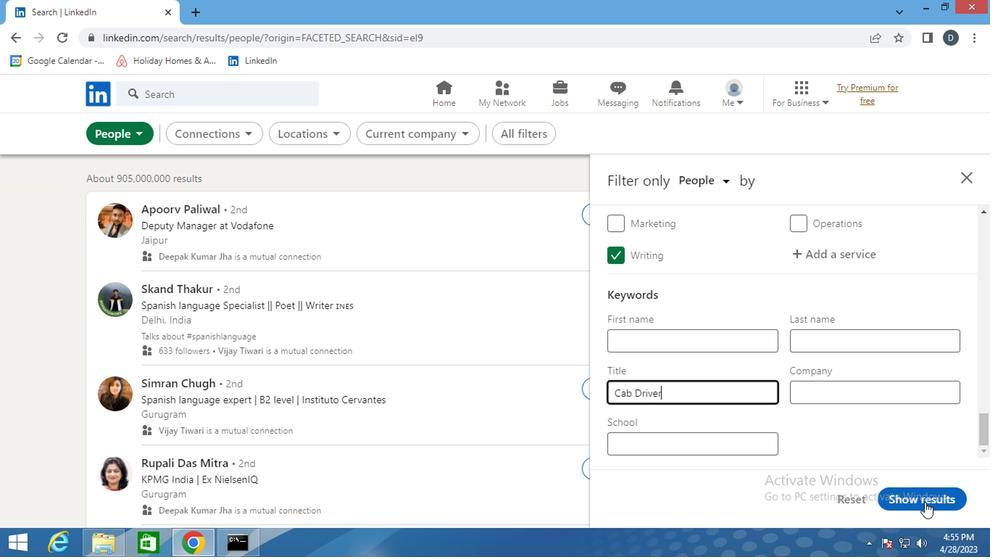 
Action: Mouse moved to (947, 268)
Screenshot: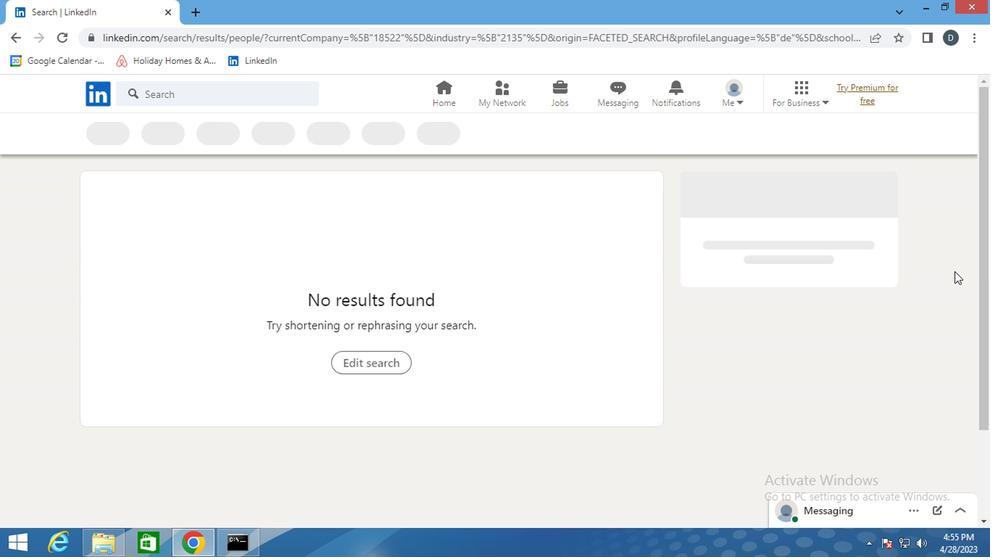 
